 Task: Find connections with filter location Abou el Hassan with filter topic #recruitmentwith filter profile language English with filter current company Looking For Job with filter school KJ Somaiya College of Engineering, Vidyavihar with filter industry Claims Adjusting, Actuarial Services with filter service category UX Research with filter keywords title Spa Manager
Action: Mouse moved to (475, 64)
Screenshot: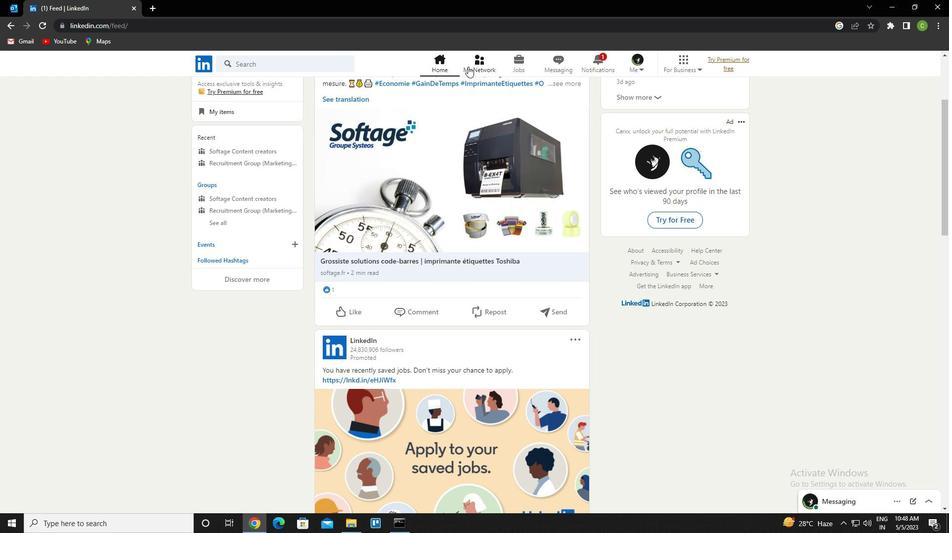 
Action: Mouse pressed left at (475, 64)
Screenshot: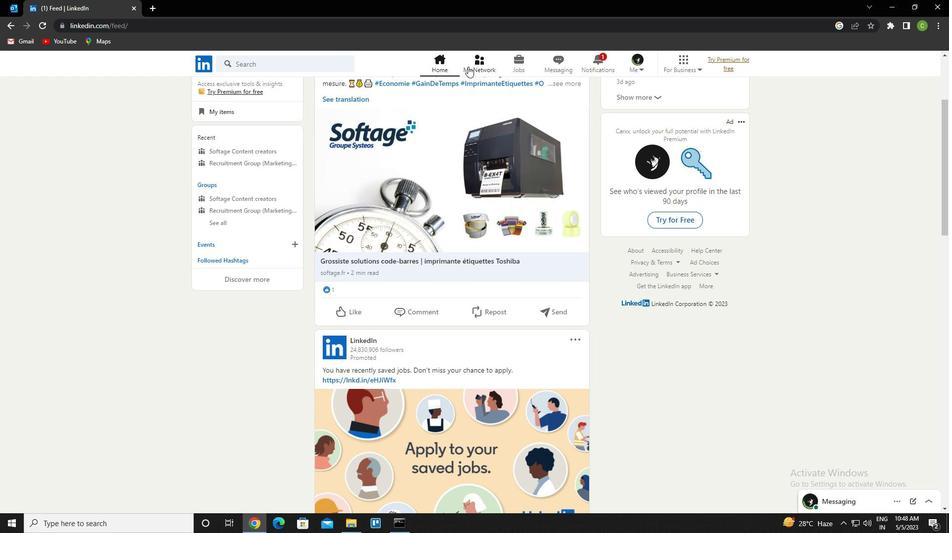 
Action: Mouse moved to (288, 124)
Screenshot: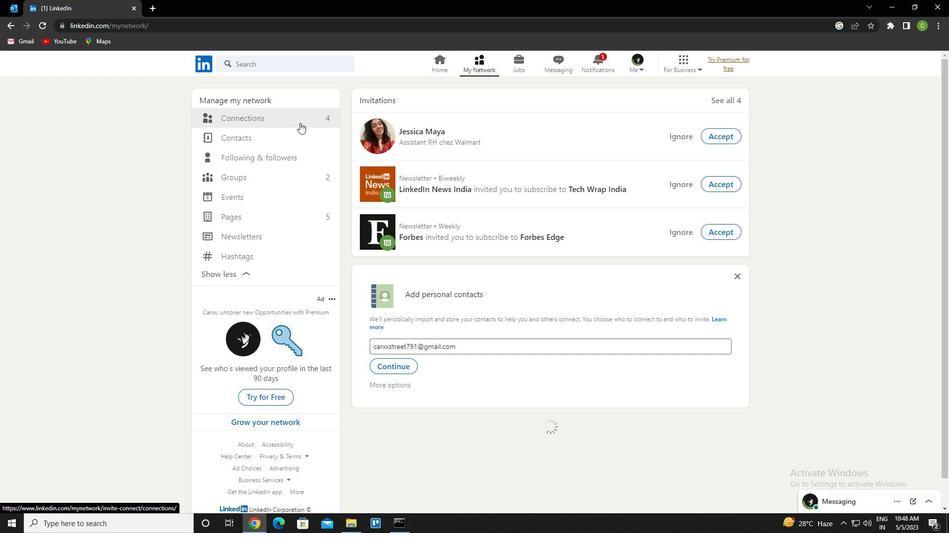 
Action: Mouse pressed left at (288, 124)
Screenshot: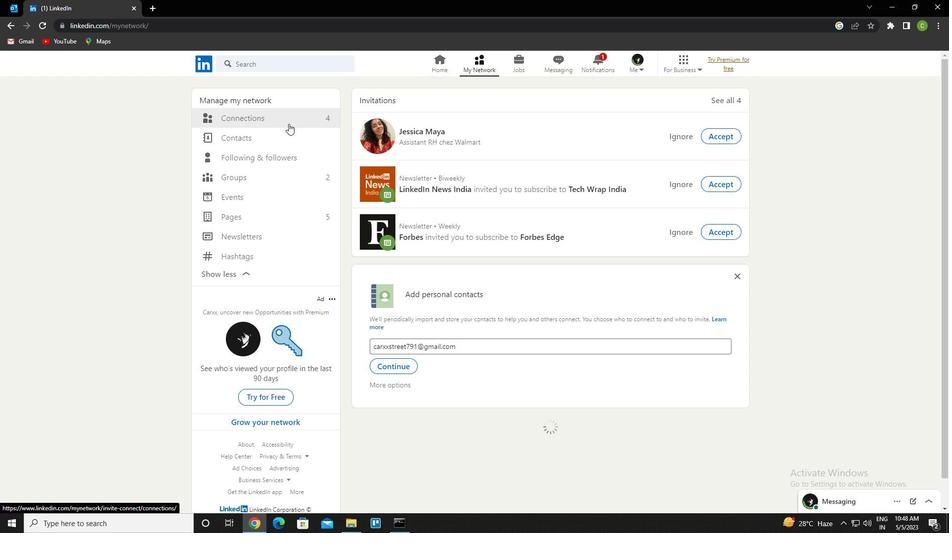 
Action: Mouse moved to (295, 121)
Screenshot: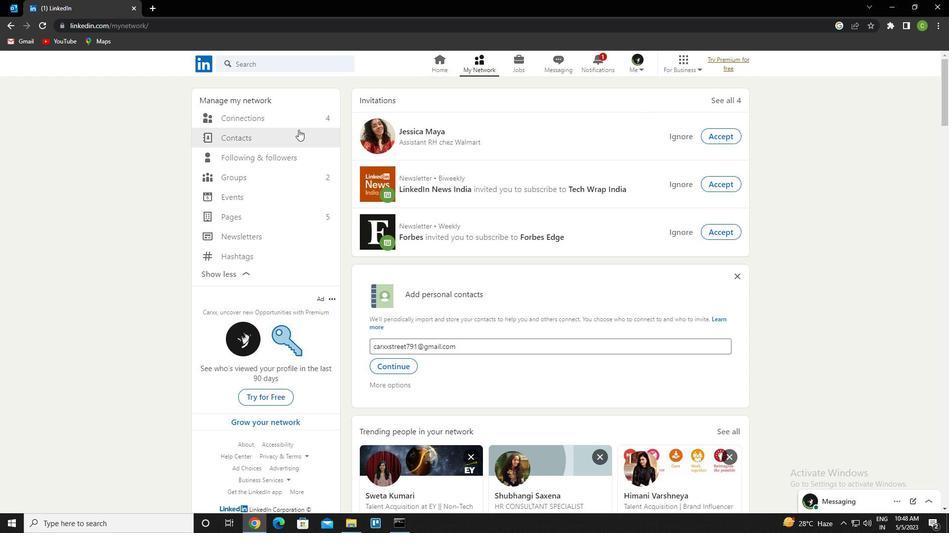 
Action: Mouse pressed left at (295, 121)
Screenshot: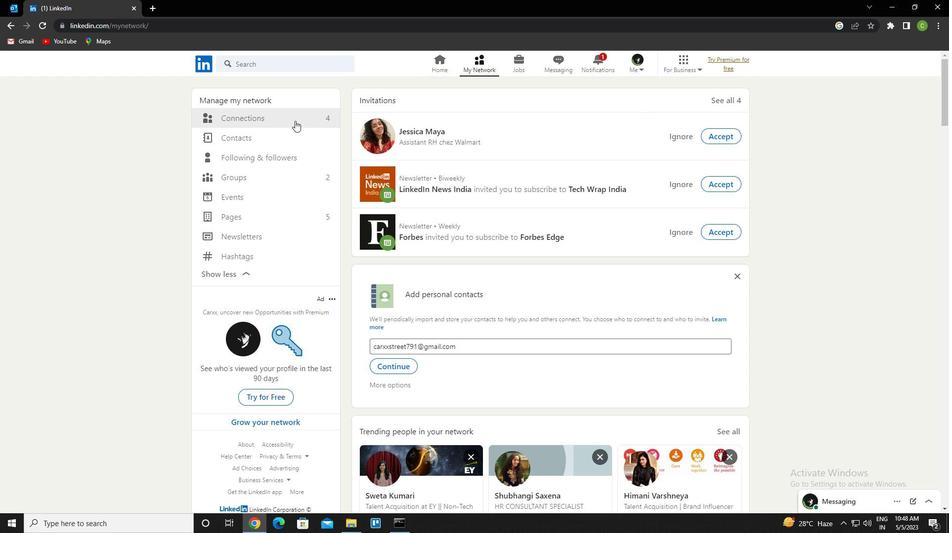 
Action: Mouse moved to (566, 121)
Screenshot: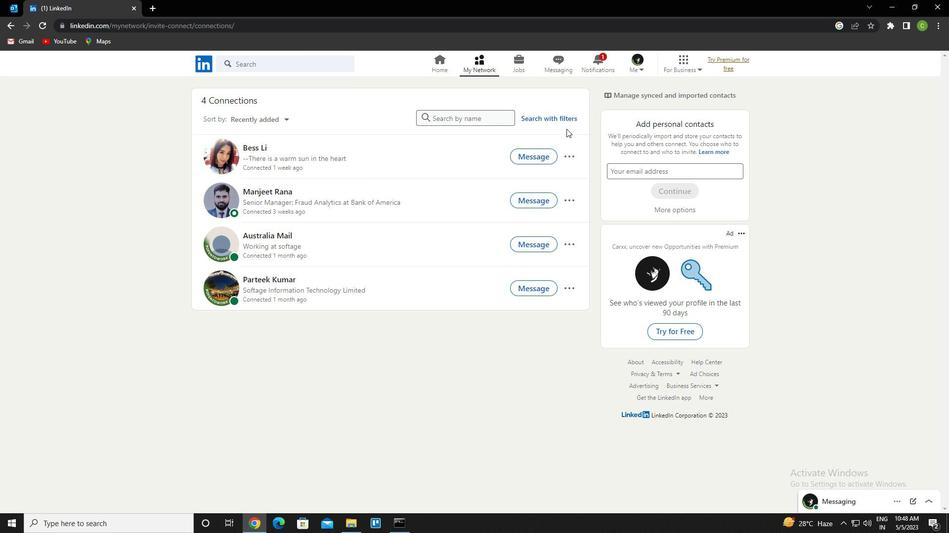 
Action: Mouse pressed left at (566, 121)
Screenshot: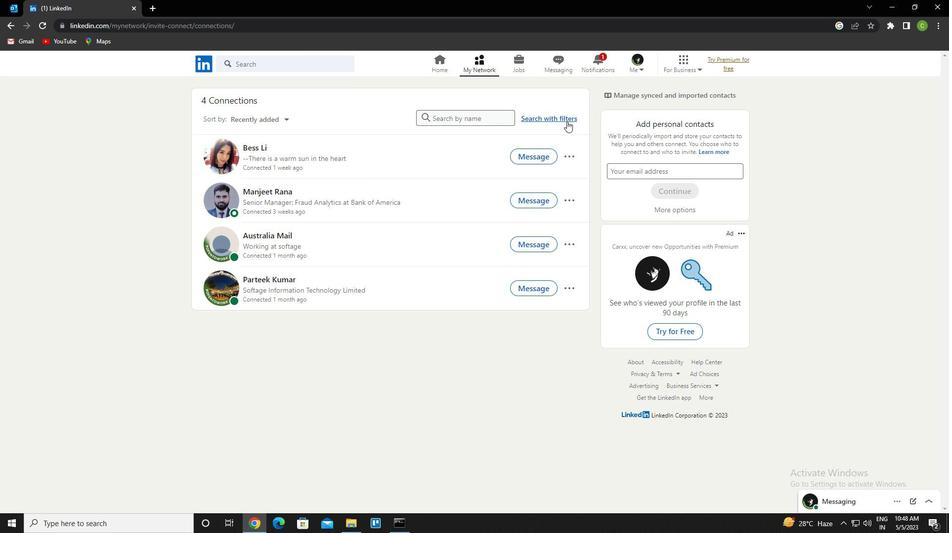 
Action: Mouse moved to (512, 95)
Screenshot: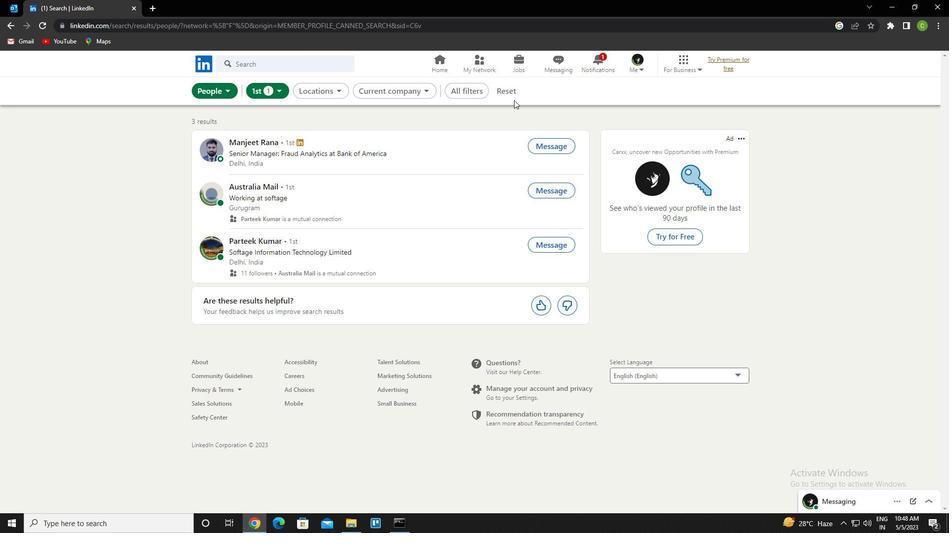 
Action: Mouse pressed left at (512, 95)
Screenshot: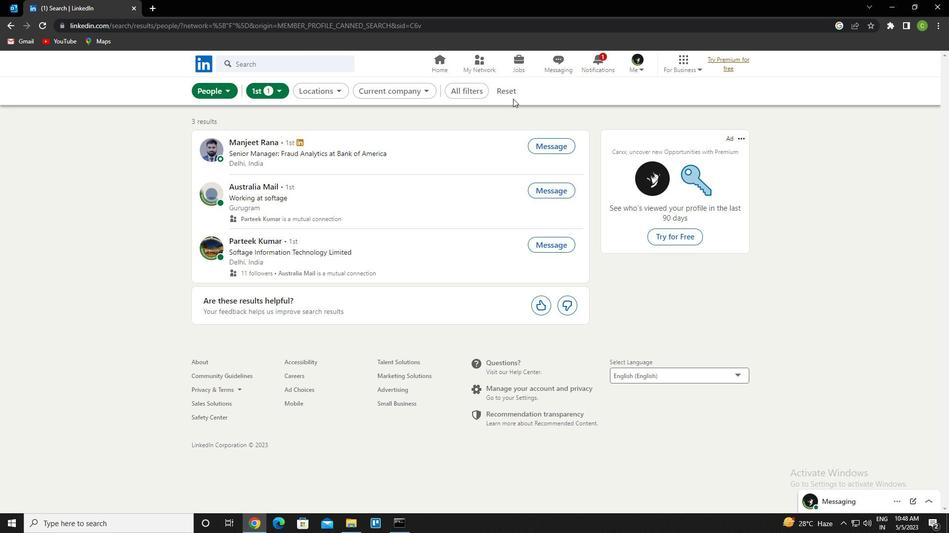 
Action: Mouse moved to (494, 90)
Screenshot: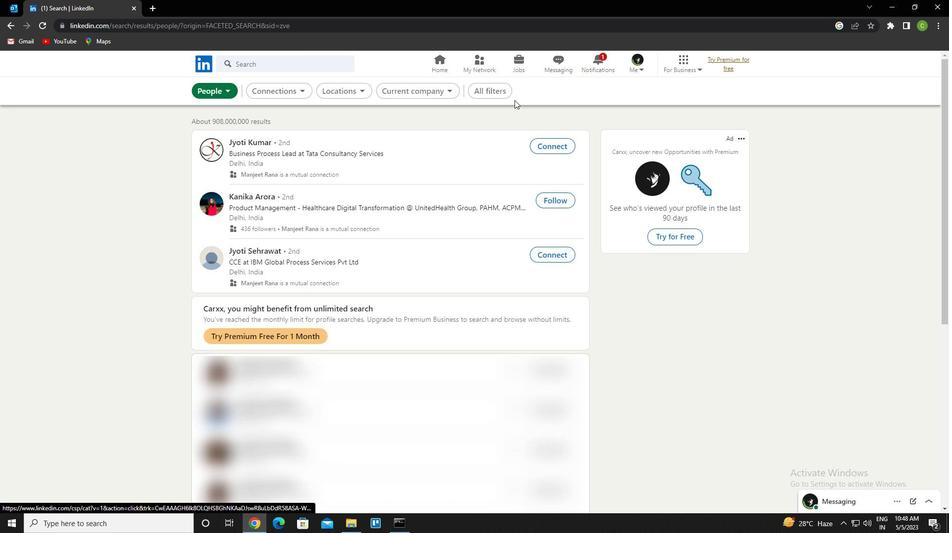 
Action: Mouse pressed left at (494, 90)
Screenshot: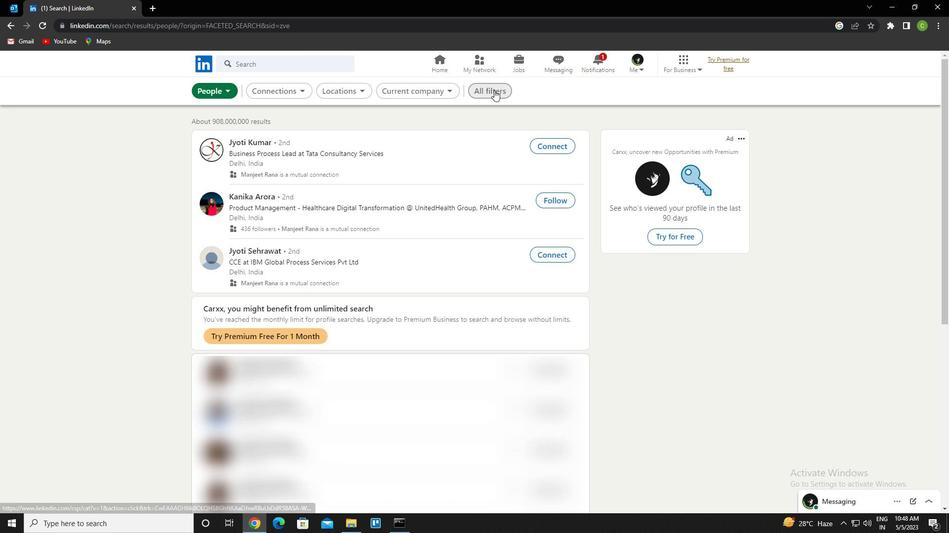 
Action: Mouse moved to (771, 279)
Screenshot: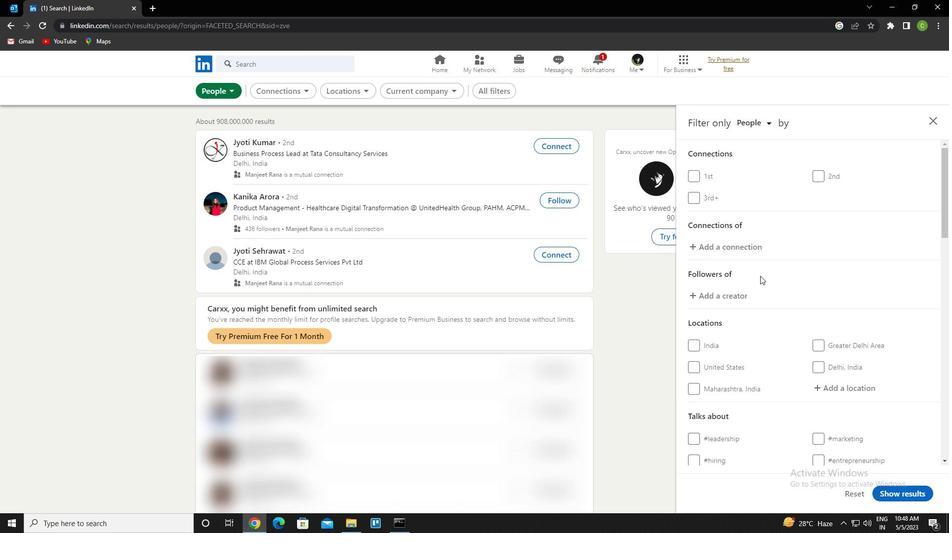 
Action: Mouse scrolled (771, 278) with delta (0, 0)
Screenshot: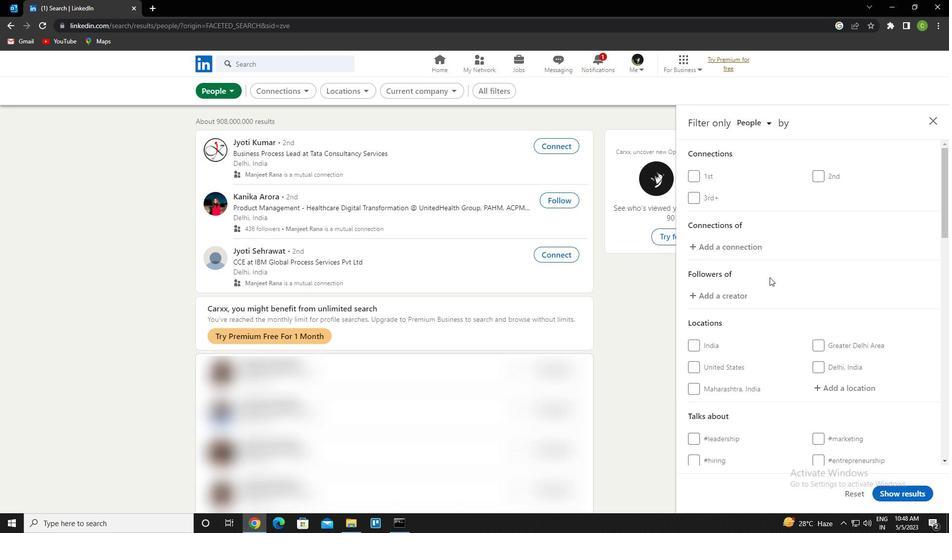 
Action: Mouse moved to (772, 279)
Screenshot: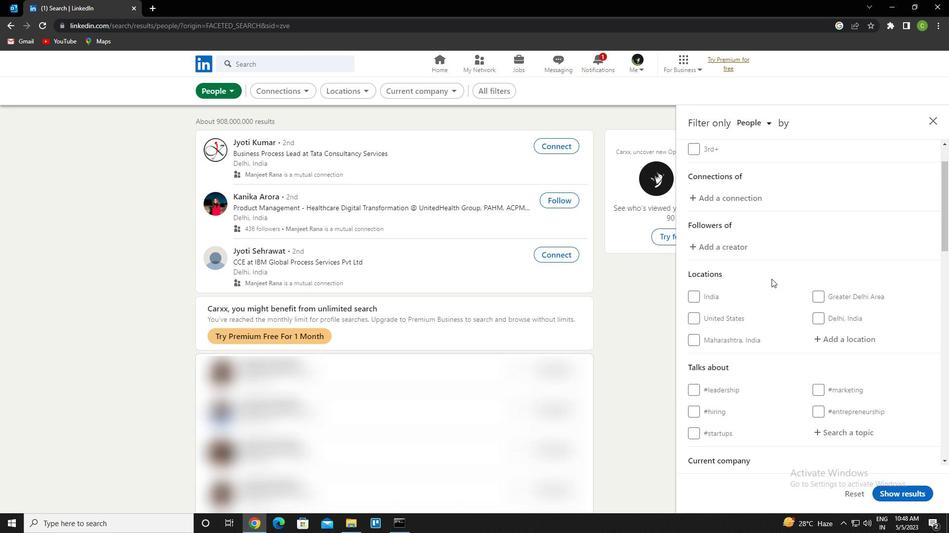 
Action: Mouse scrolled (772, 278) with delta (0, 0)
Screenshot: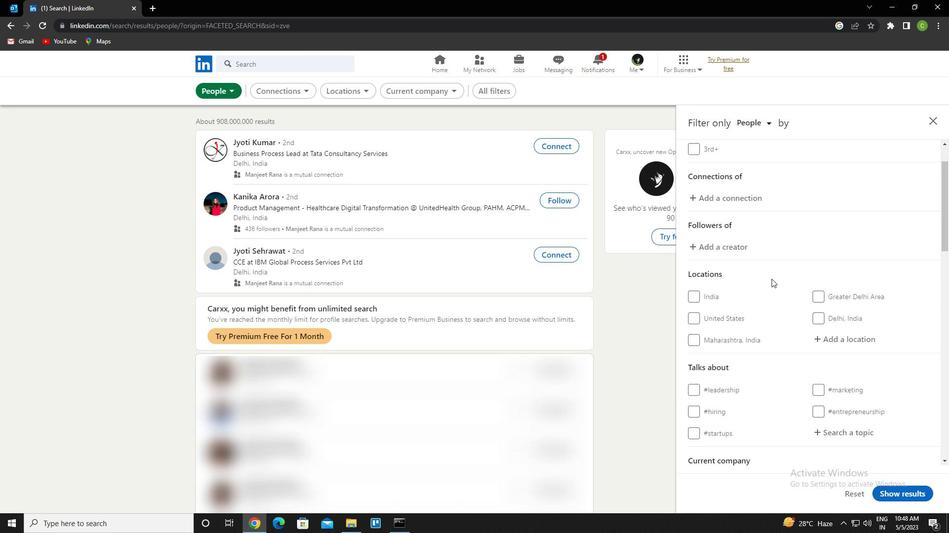 
Action: Mouse moved to (819, 285)
Screenshot: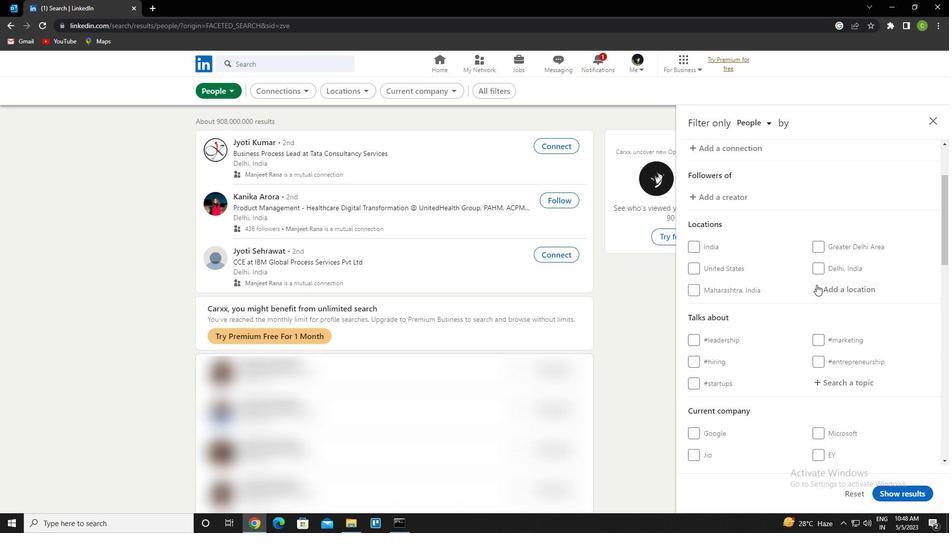 
Action: Mouse pressed left at (819, 285)
Screenshot: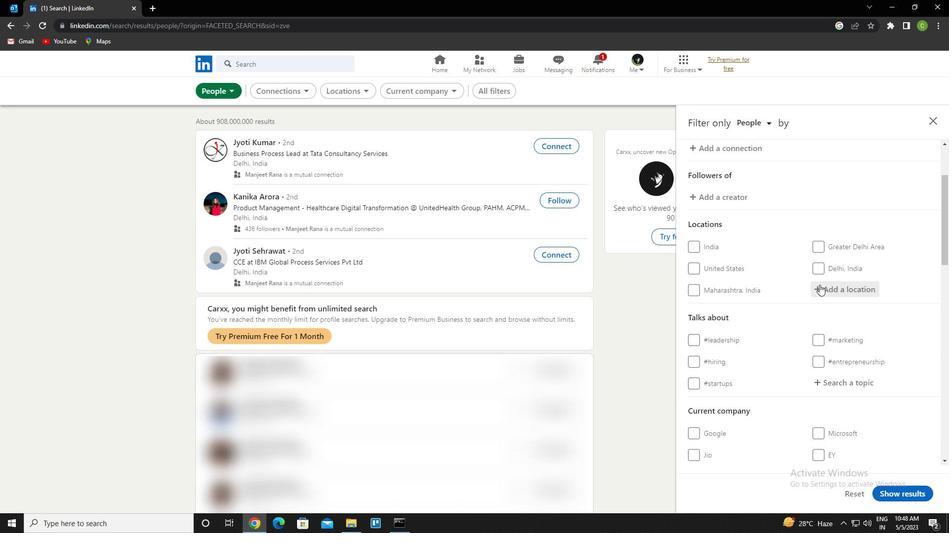 
Action: Key pressed <Key.caps_lock>a<Key.caps_lock>bou<Key.space>el<Key.down><Key.enter>
Screenshot: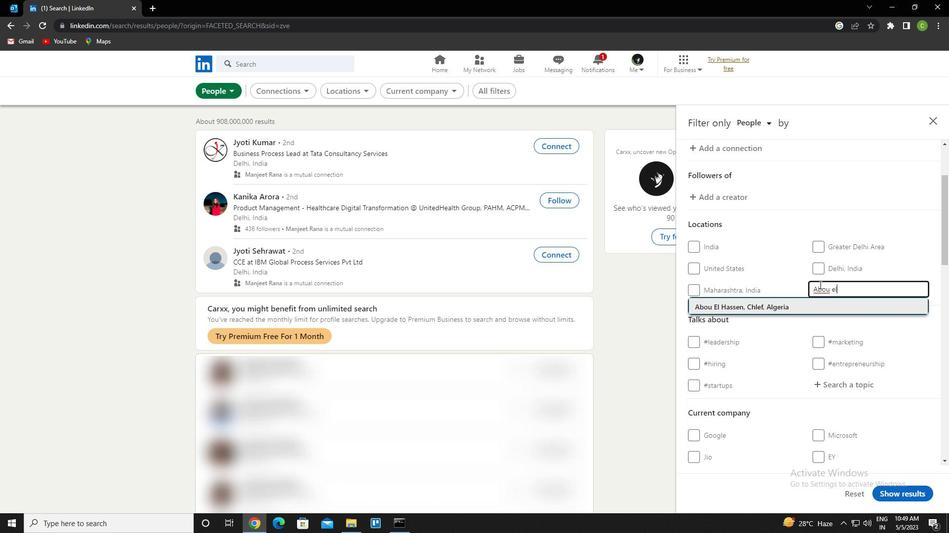 
Action: Mouse scrolled (819, 284) with delta (0, 0)
Screenshot: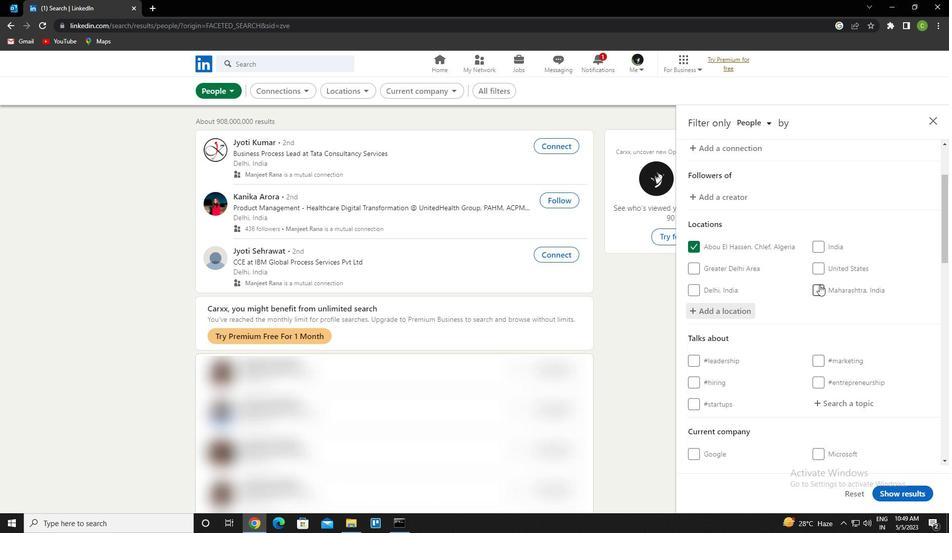 
Action: Mouse scrolled (819, 284) with delta (0, 0)
Screenshot: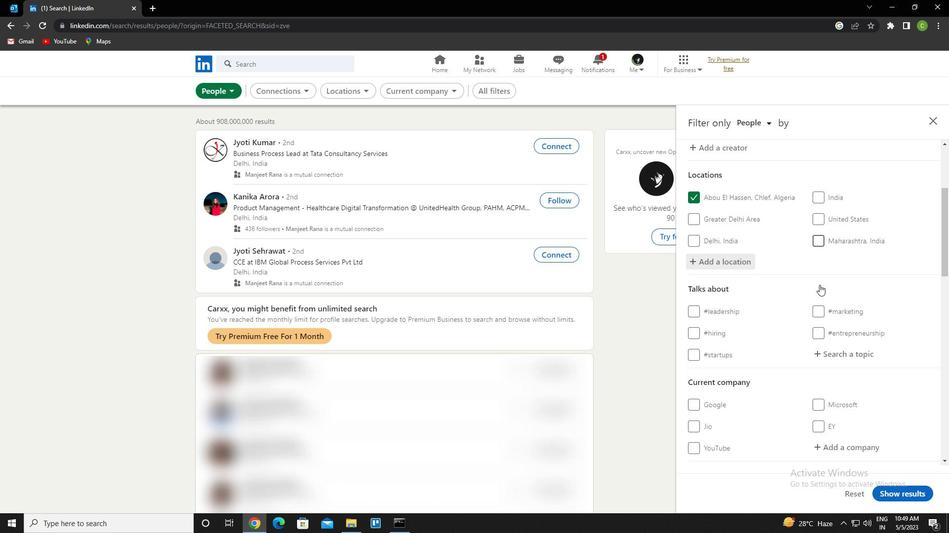 
Action: Mouse moved to (823, 303)
Screenshot: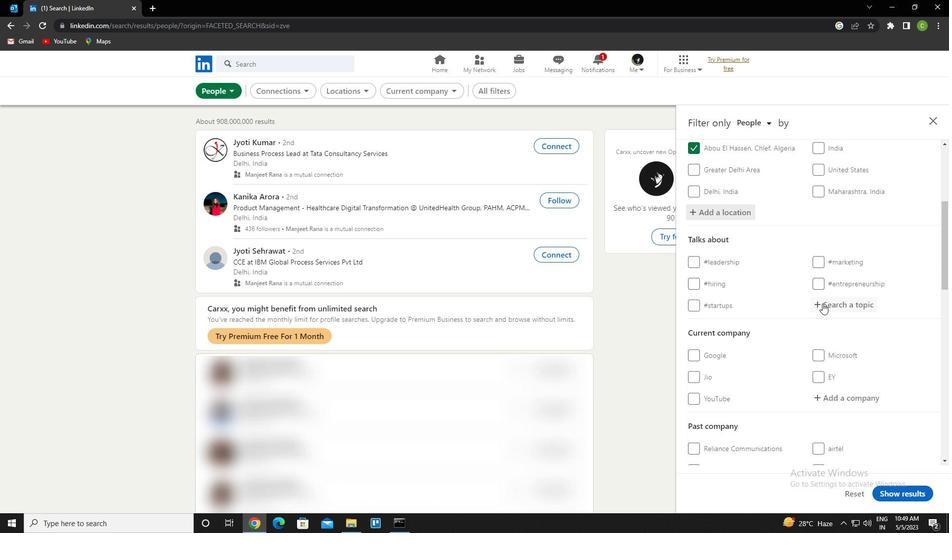 
Action: Mouse pressed left at (823, 303)
Screenshot: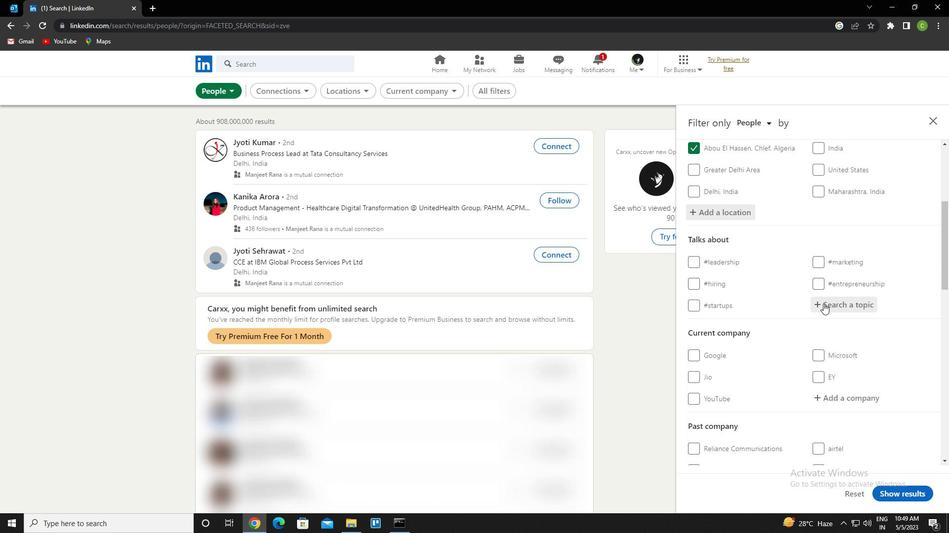 
Action: Mouse moved to (823, 303)
Screenshot: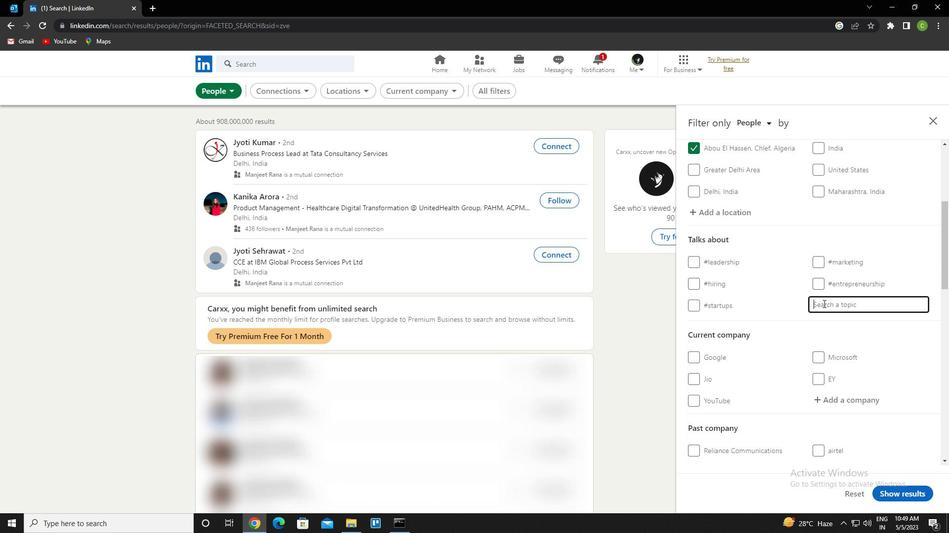
Action: Key pressed recuitment<Key.down><Key.enter>
Screenshot: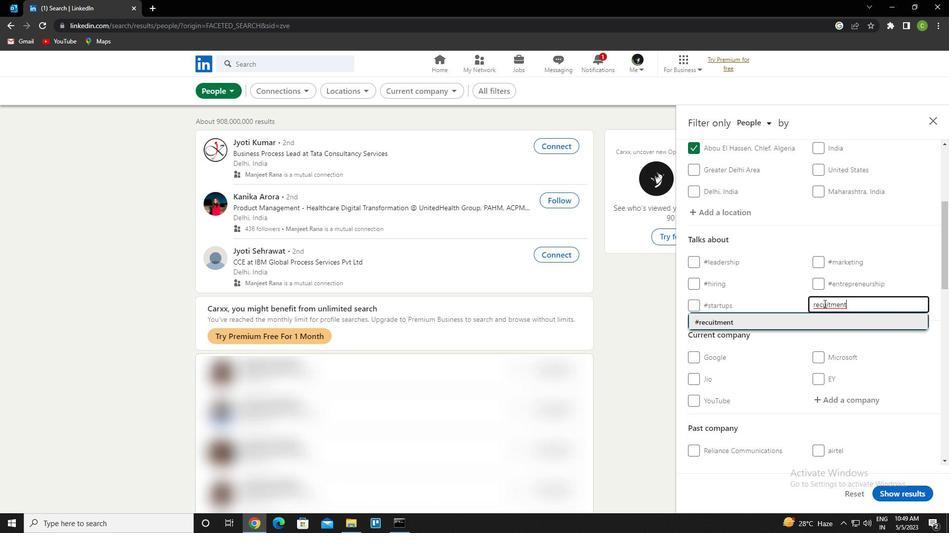 
Action: Mouse moved to (825, 302)
Screenshot: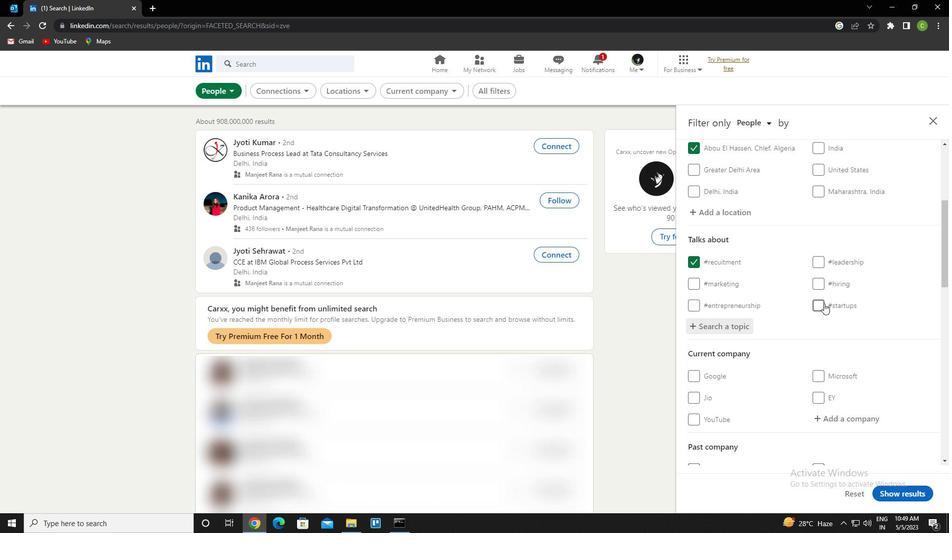 
Action: Mouse scrolled (825, 302) with delta (0, 0)
Screenshot: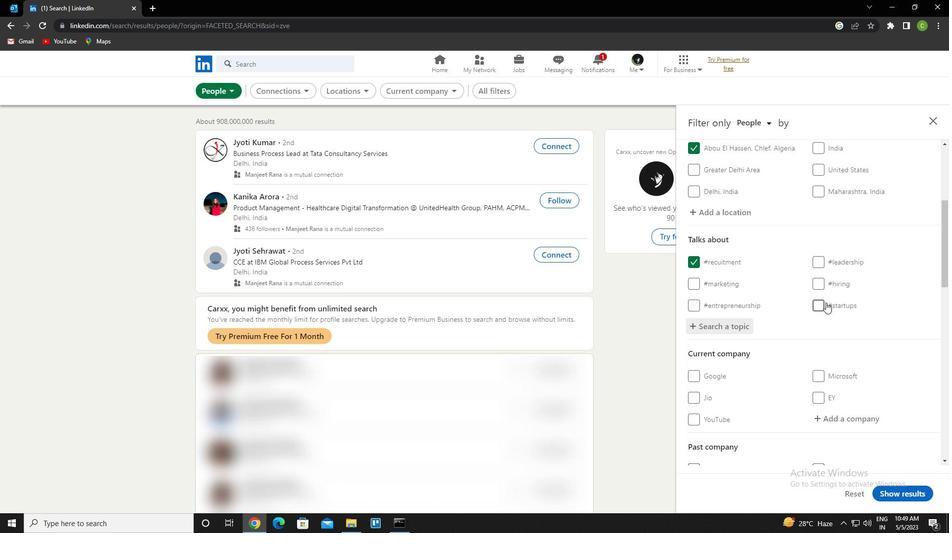 
Action: Mouse scrolled (825, 302) with delta (0, 0)
Screenshot: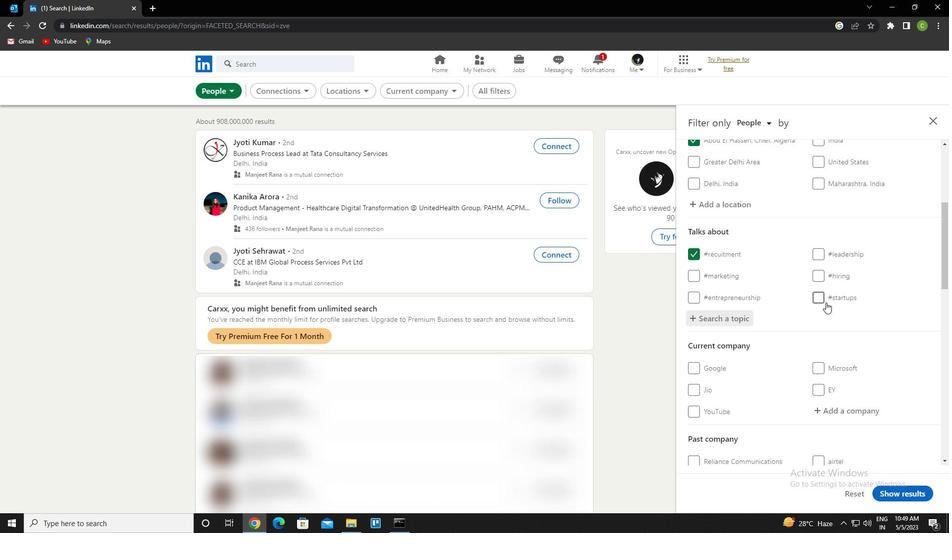 
Action: Mouse moved to (744, 300)
Screenshot: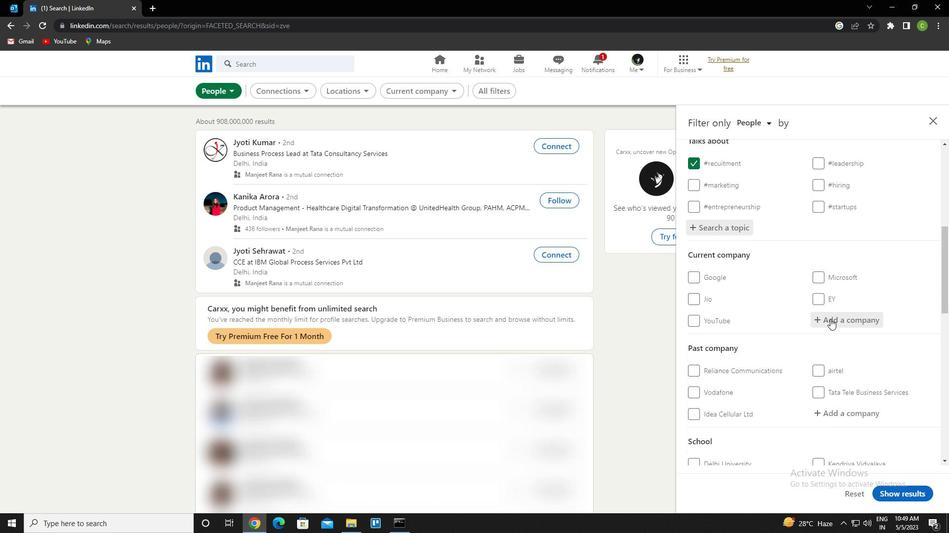 
Action: Mouse scrolled (744, 299) with delta (0, 0)
Screenshot: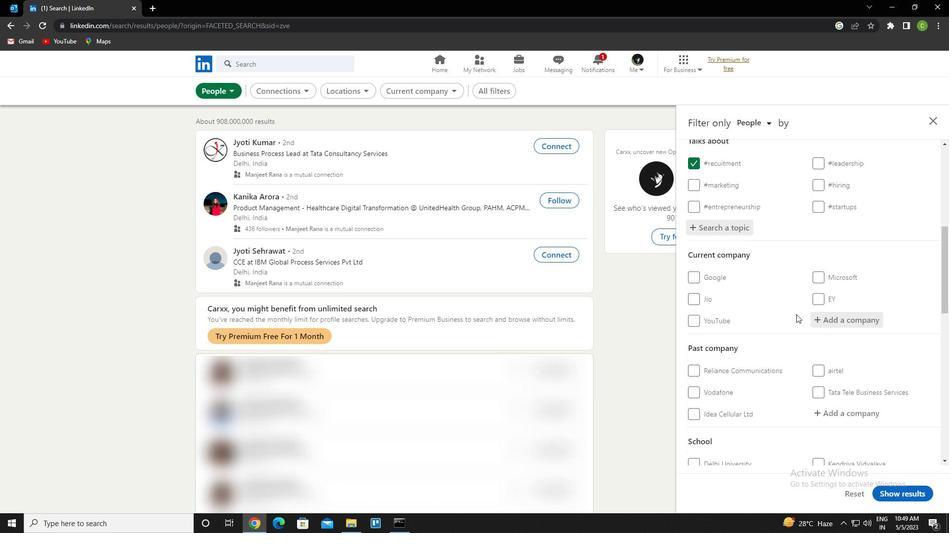 
Action: Mouse moved to (741, 300)
Screenshot: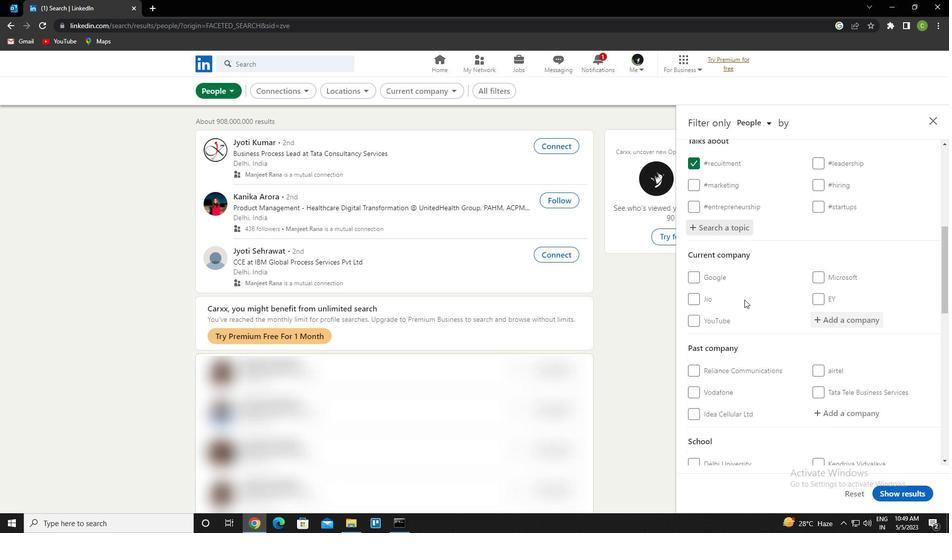 
Action: Mouse scrolled (741, 299) with delta (0, 0)
Screenshot: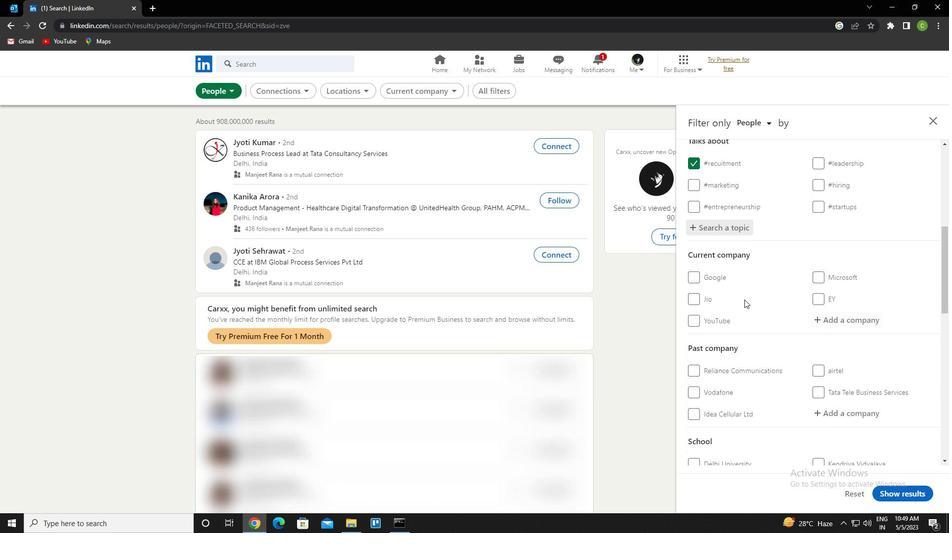 
Action: Mouse moved to (741, 301)
Screenshot: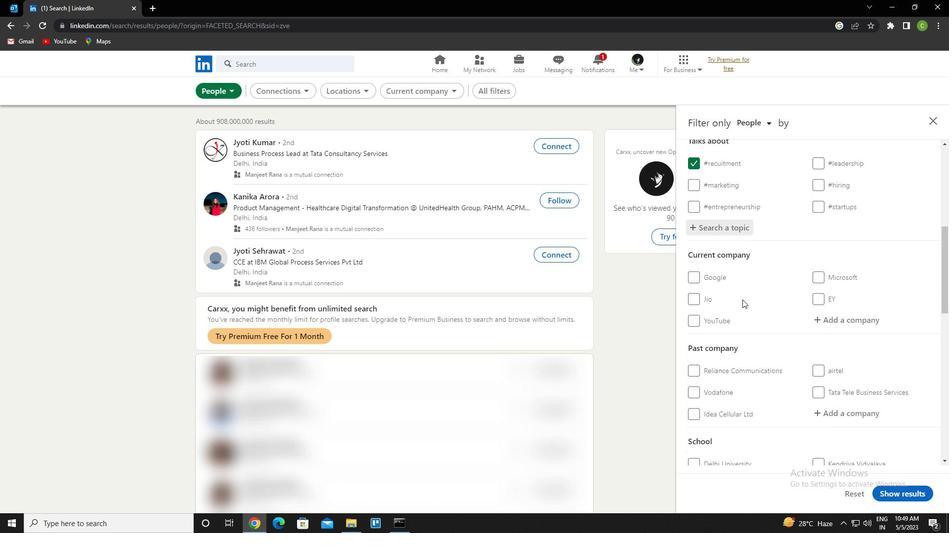 
Action: Mouse scrolled (741, 301) with delta (0, 0)
Screenshot: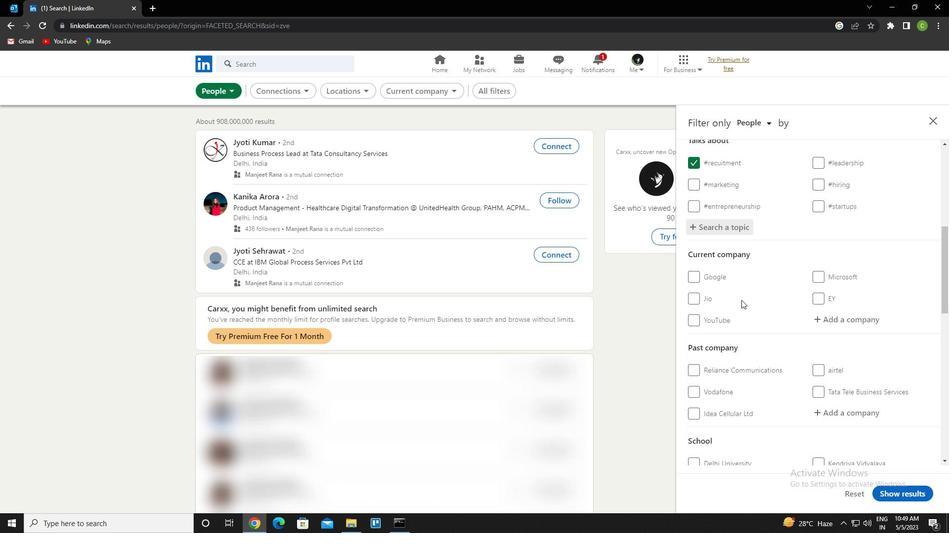 
Action: Mouse moved to (741, 301)
Screenshot: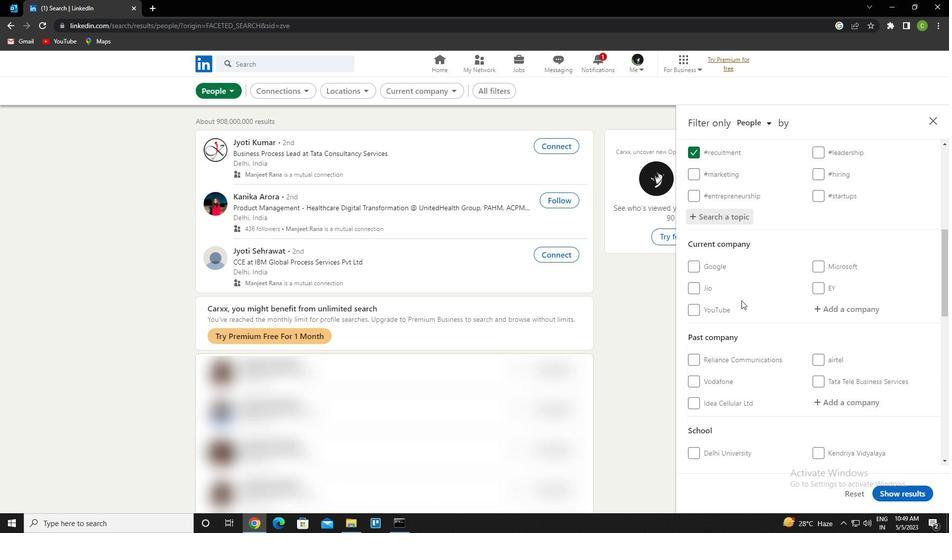
Action: Mouse scrolled (741, 301) with delta (0, 0)
Screenshot: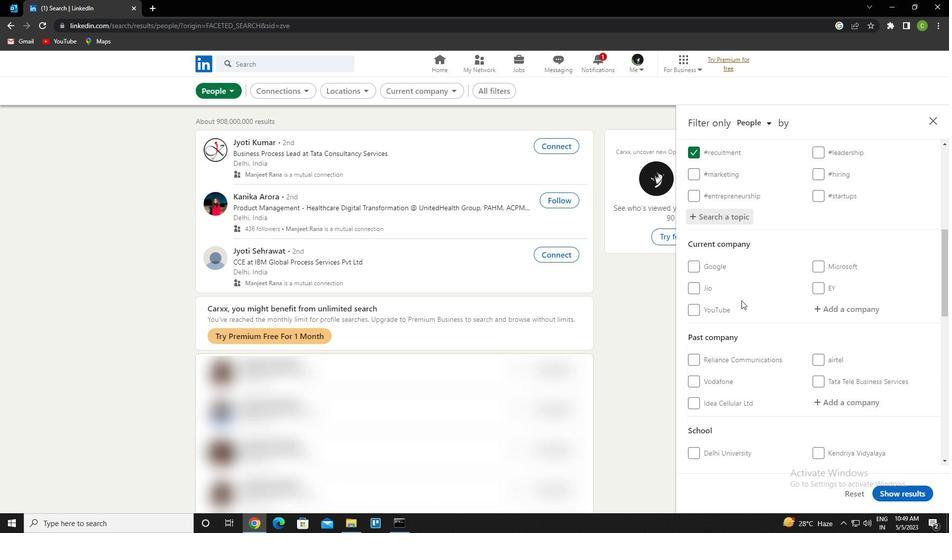 
Action: Mouse moved to (749, 301)
Screenshot: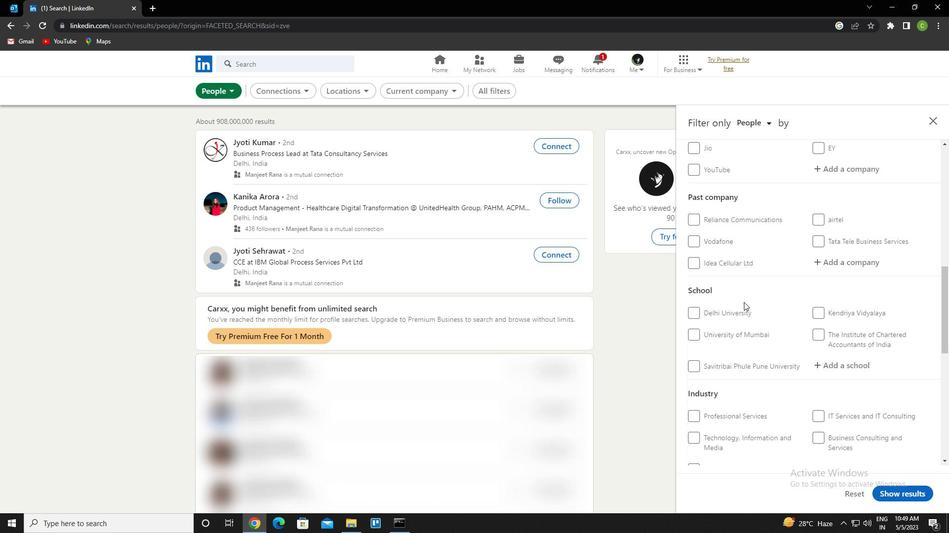 
Action: Mouse scrolled (749, 300) with delta (0, 0)
Screenshot: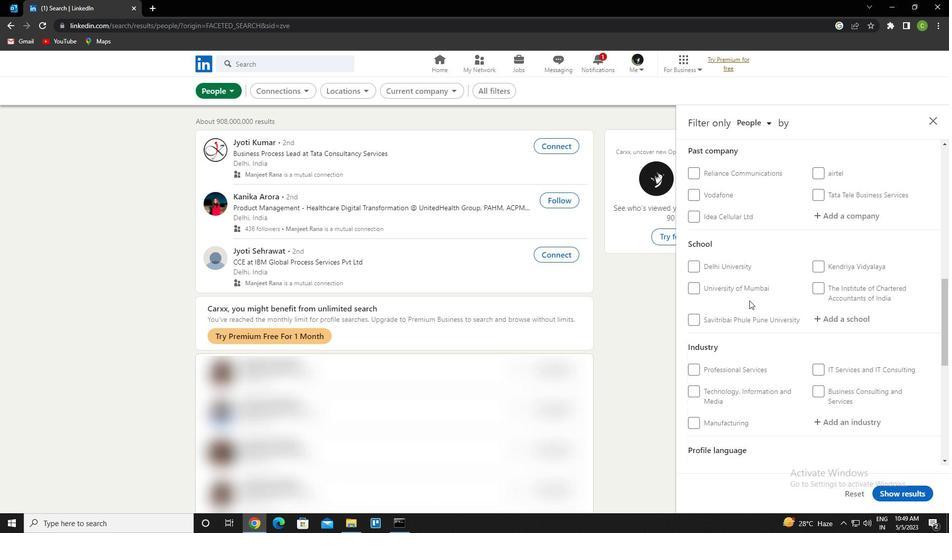 
Action: Mouse scrolled (749, 300) with delta (0, 0)
Screenshot: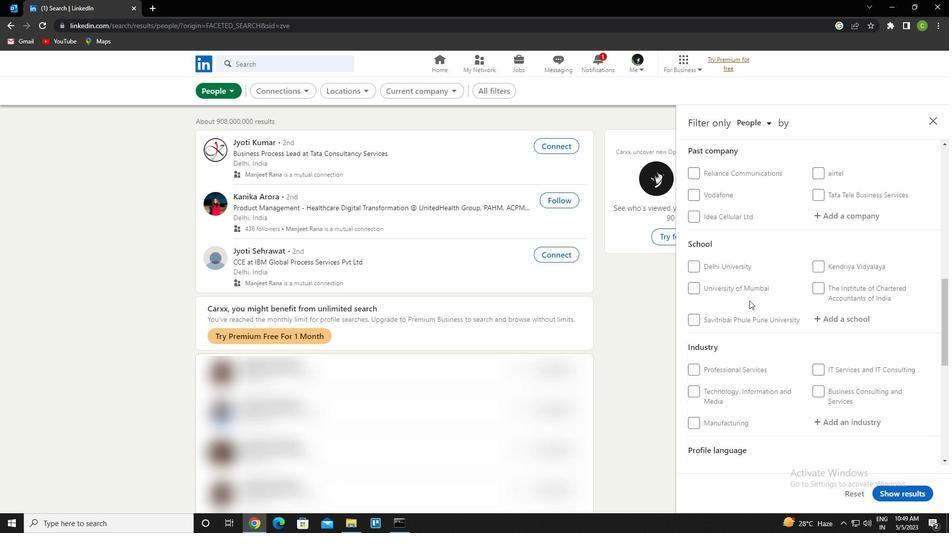 
Action: Mouse scrolled (749, 300) with delta (0, 0)
Screenshot: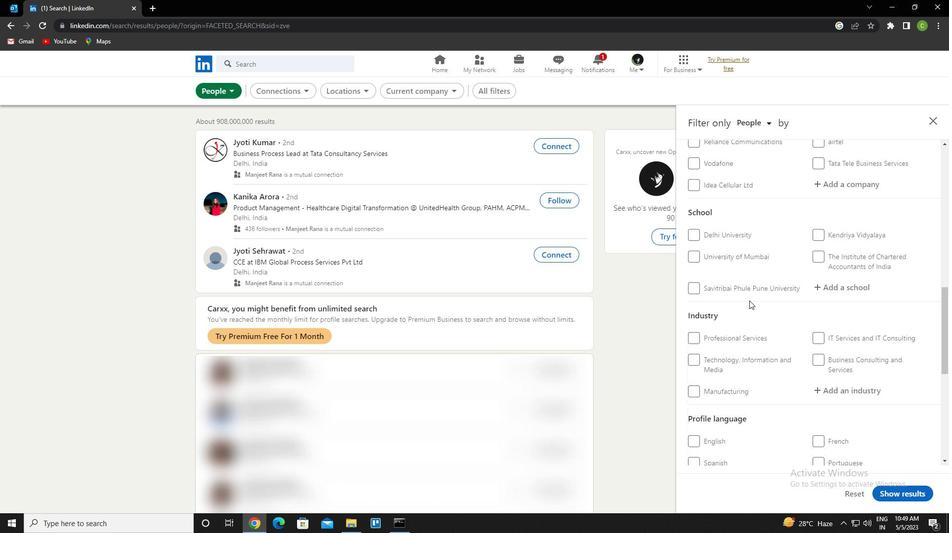 
Action: Mouse scrolled (749, 300) with delta (0, 0)
Screenshot: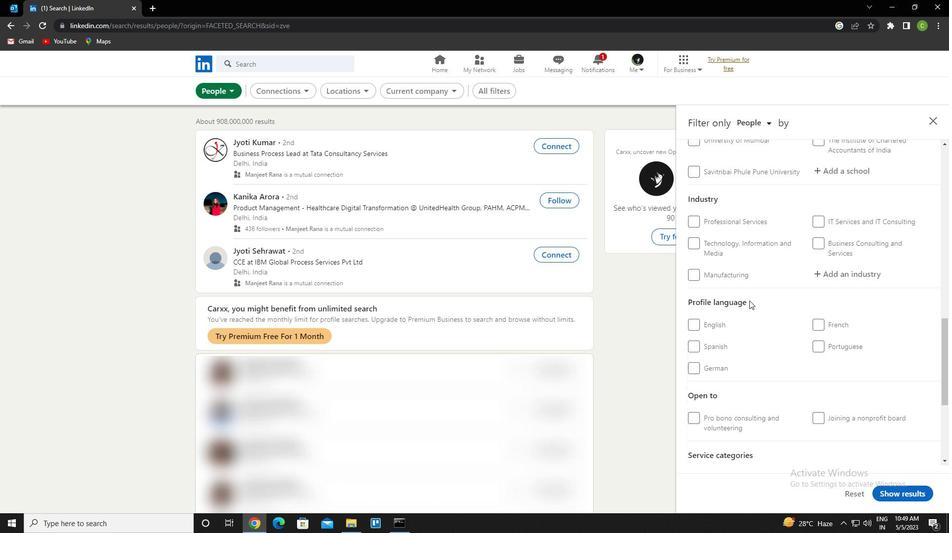 
Action: Mouse moved to (696, 276)
Screenshot: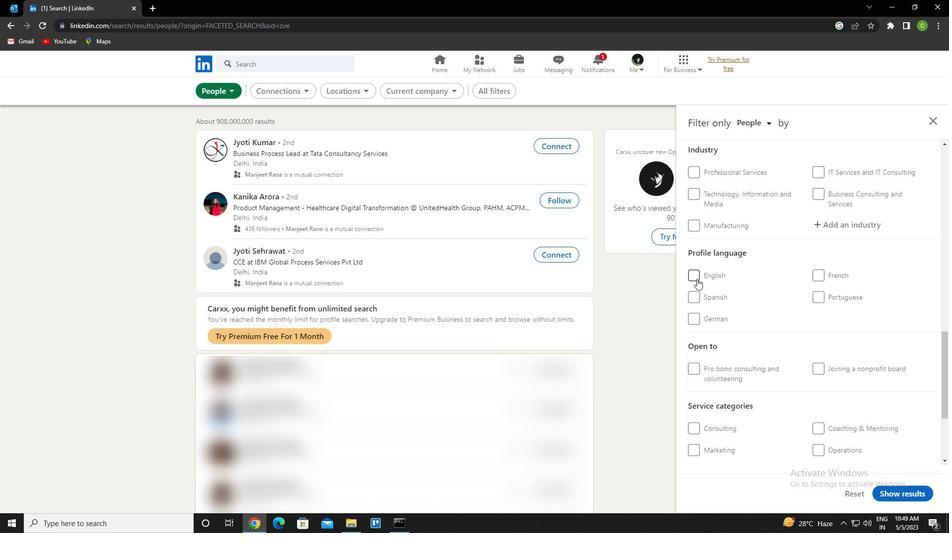 
Action: Mouse pressed left at (696, 276)
Screenshot: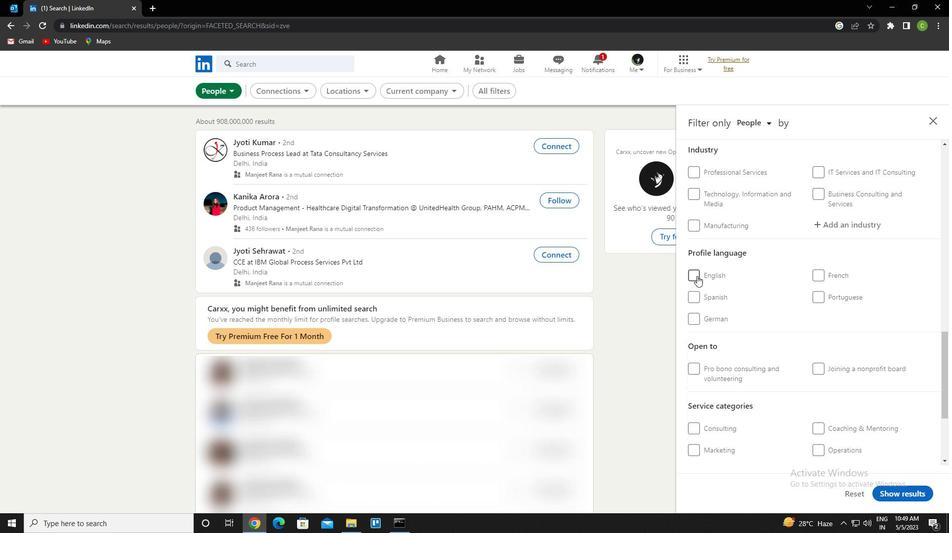 
Action: Mouse moved to (807, 309)
Screenshot: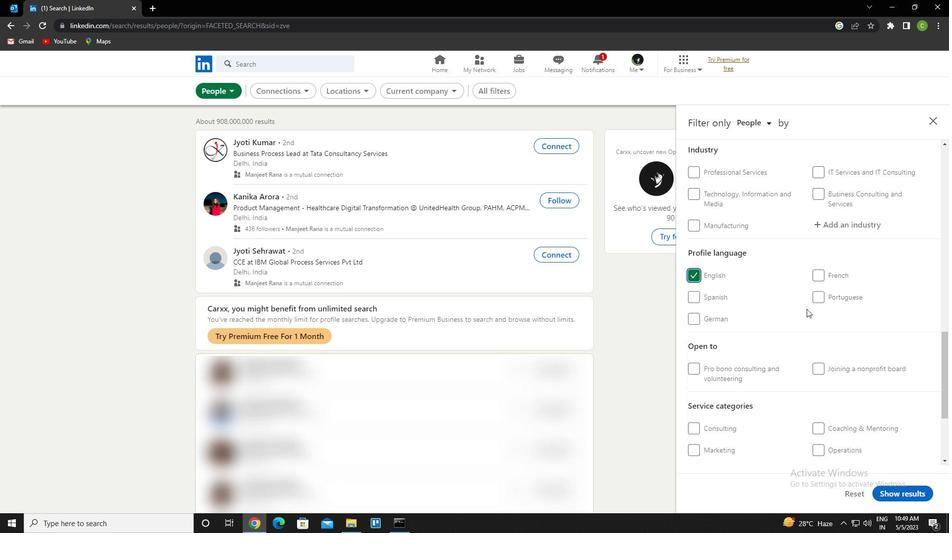 
Action: Mouse scrolled (807, 310) with delta (0, 0)
Screenshot: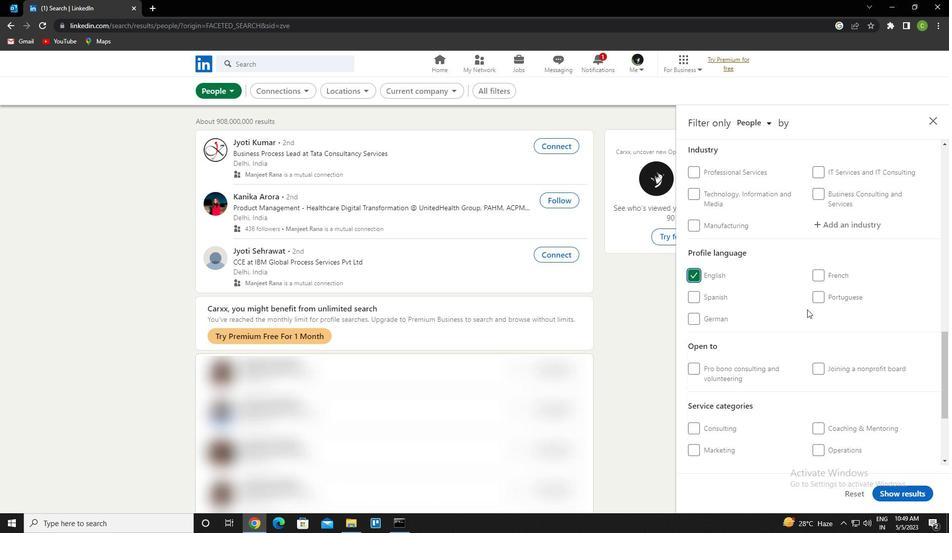 
Action: Mouse scrolled (807, 310) with delta (0, 0)
Screenshot: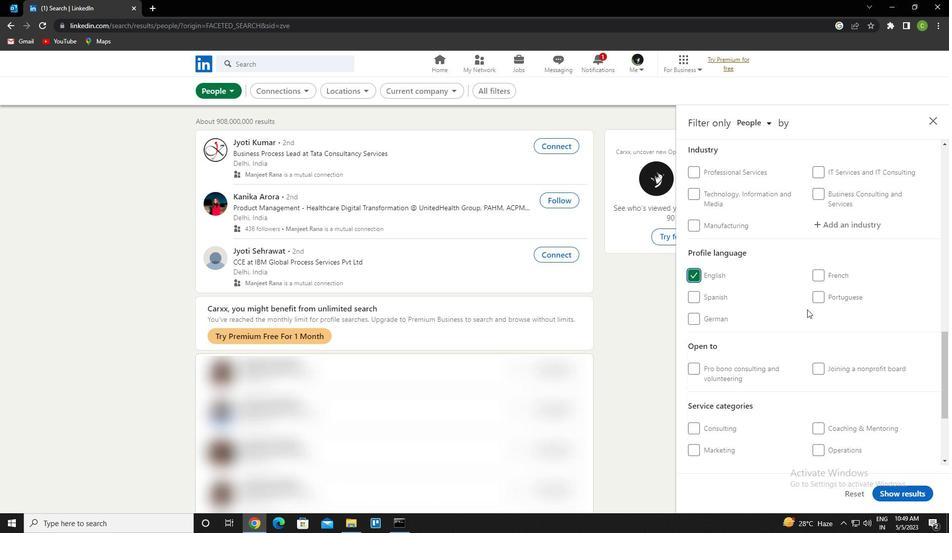 
Action: Mouse scrolled (807, 310) with delta (0, 0)
Screenshot: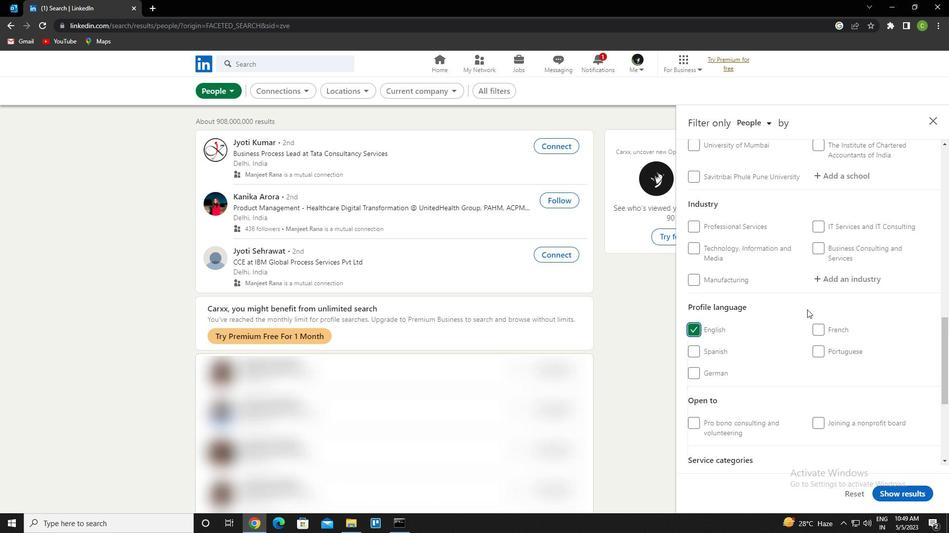 
Action: Mouse moved to (807, 309)
Screenshot: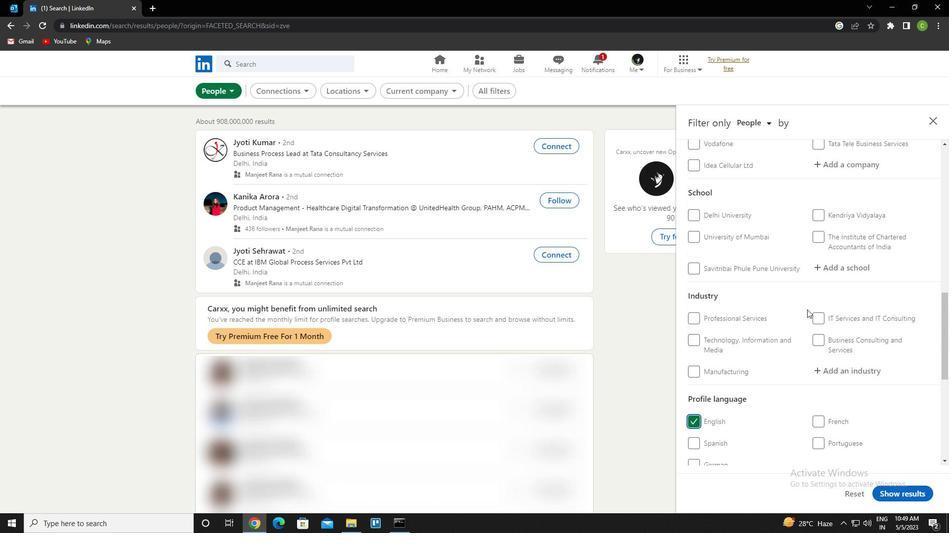
Action: Mouse scrolled (807, 310) with delta (0, 0)
Screenshot: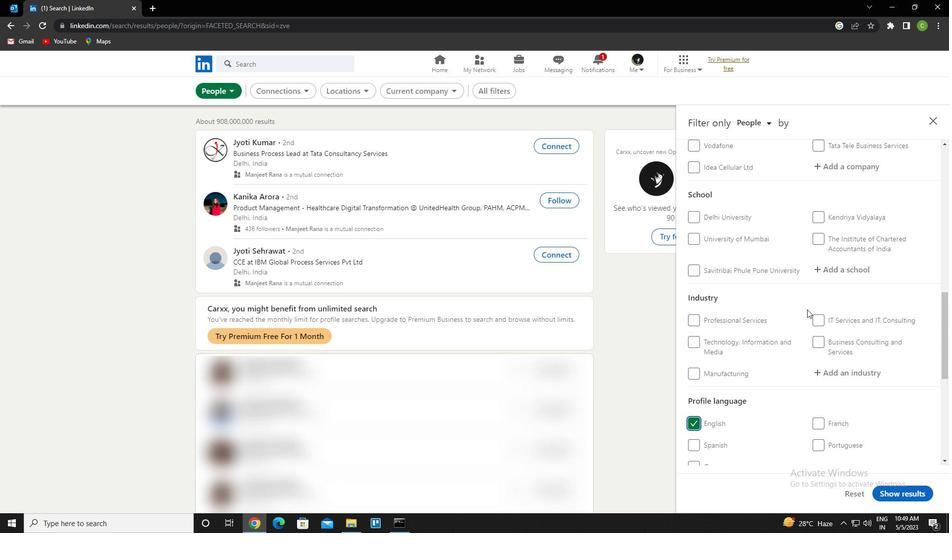 
Action: Mouse moved to (804, 309)
Screenshot: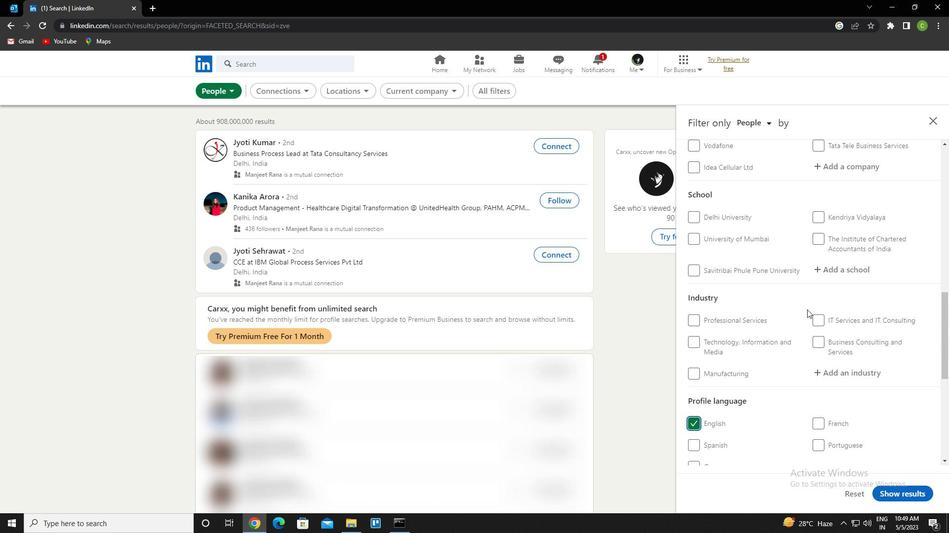 
Action: Mouse scrolled (804, 310) with delta (0, 0)
Screenshot: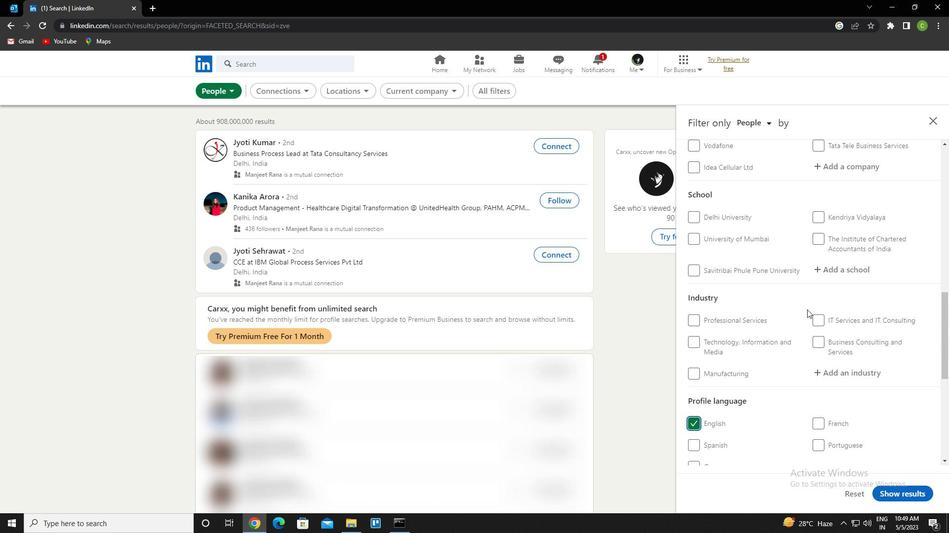 
Action: Mouse moved to (799, 306)
Screenshot: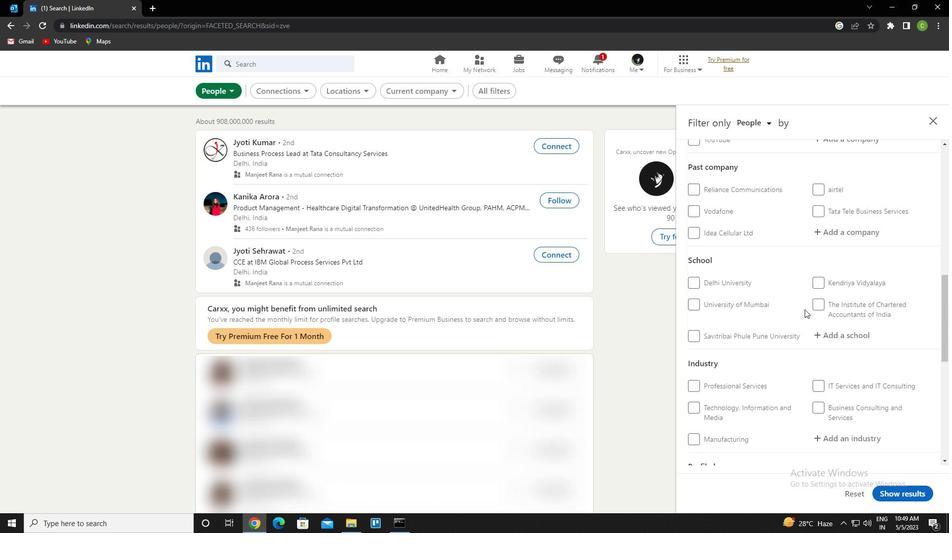 
Action: Mouse scrolled (799, 307) with delta (0, 0)
Screenshot: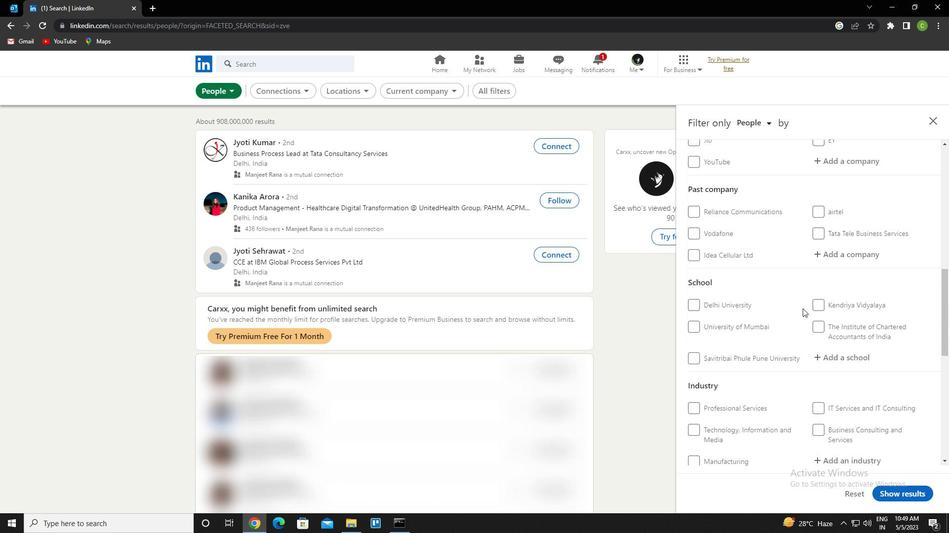
Action: Mouse moved to (842, 222)
Screenshot: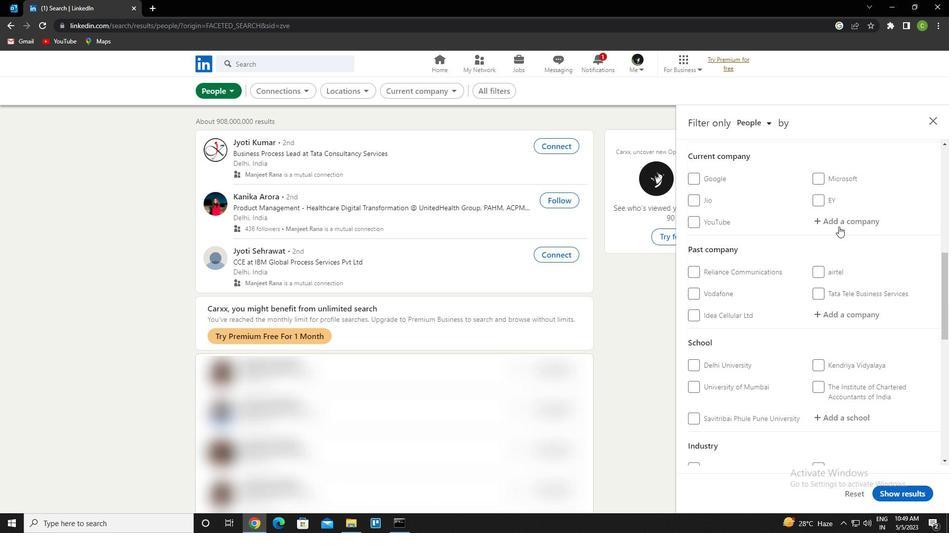 
Action: Mouse pressed left at (842, 222)
Screenshot: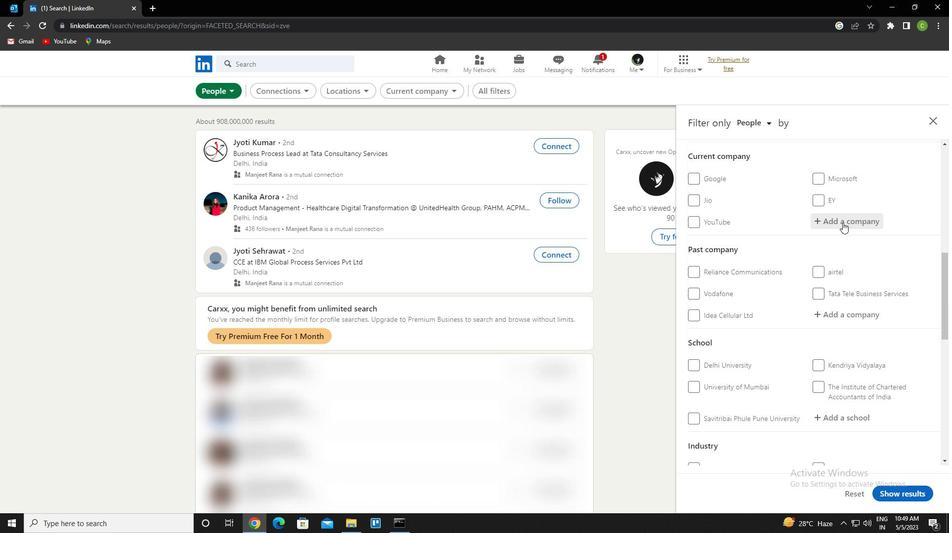 
Action: Key pressed <Key.caps_lock>l<Key.caps_lock>ooking<Key.space>for<Key.space>job<Key.down><Key.enter>
Screenshot: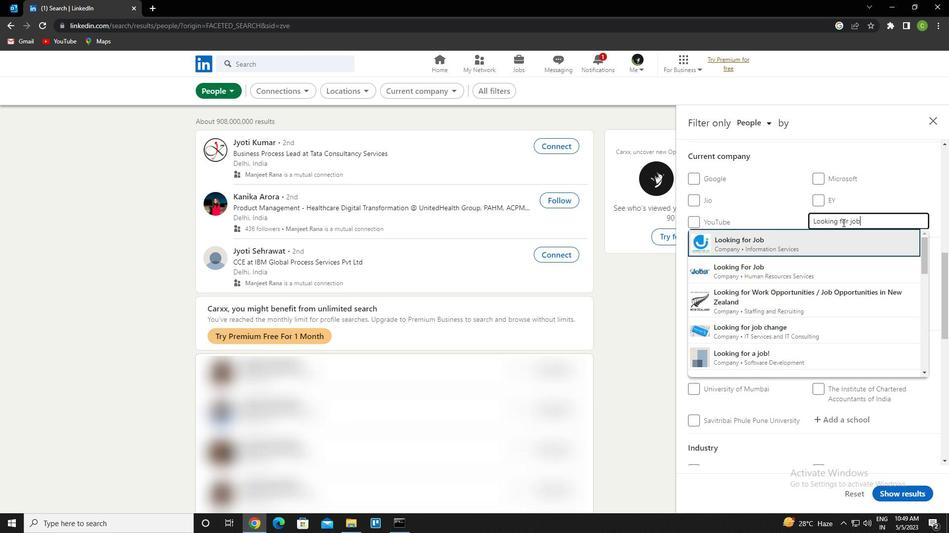 
Action: Mouse scrolled (842, 222) with delta (0, 0)
Screenshot: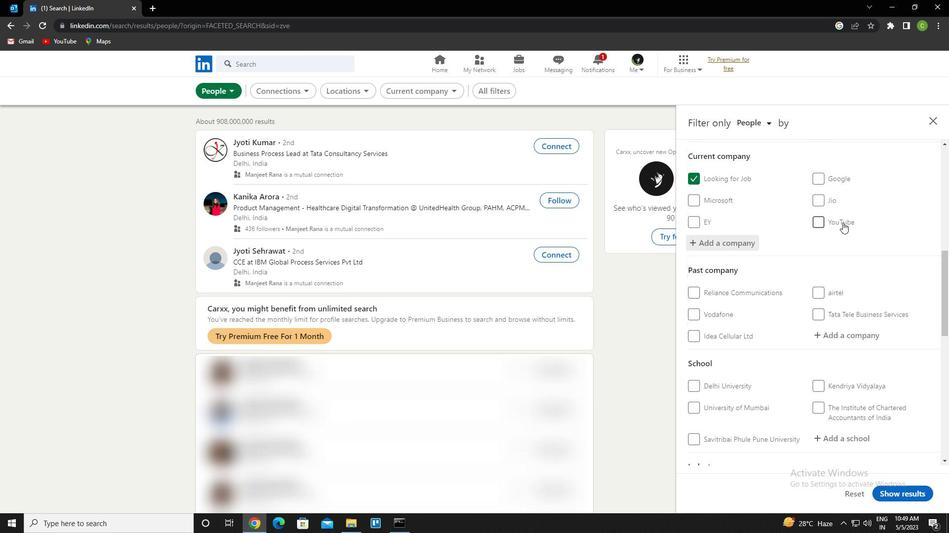 
Action: Mouse scrolled (842, 222) with delta (0, 0)
Screenshot: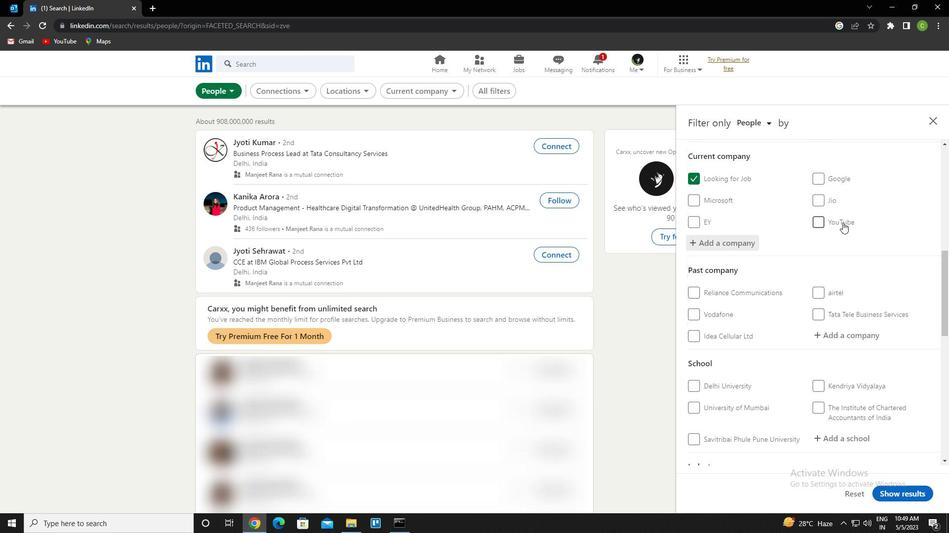 
Action: Mouse scrolled (842, 222) with delta (0, 0)
Screenshot: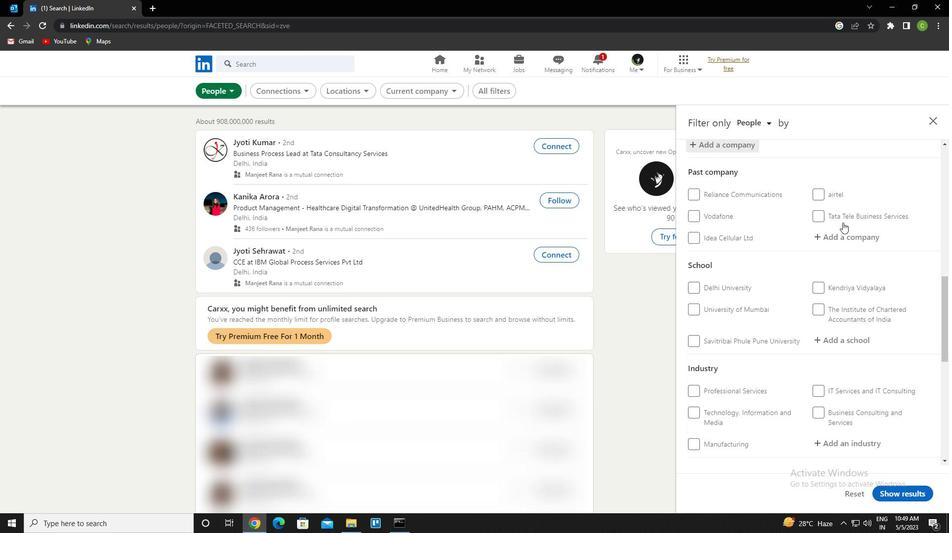 
Action: Mouse scrolled (842, 222) with delta (0, 0)
Screenshot: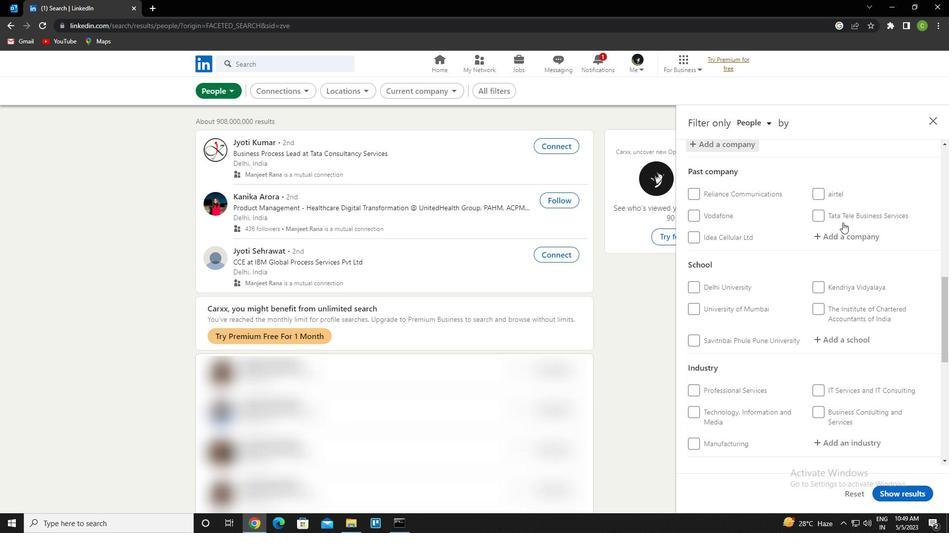 
Action: Mouse scrolled (842, 222) with delta (0, 0)
Screenshot: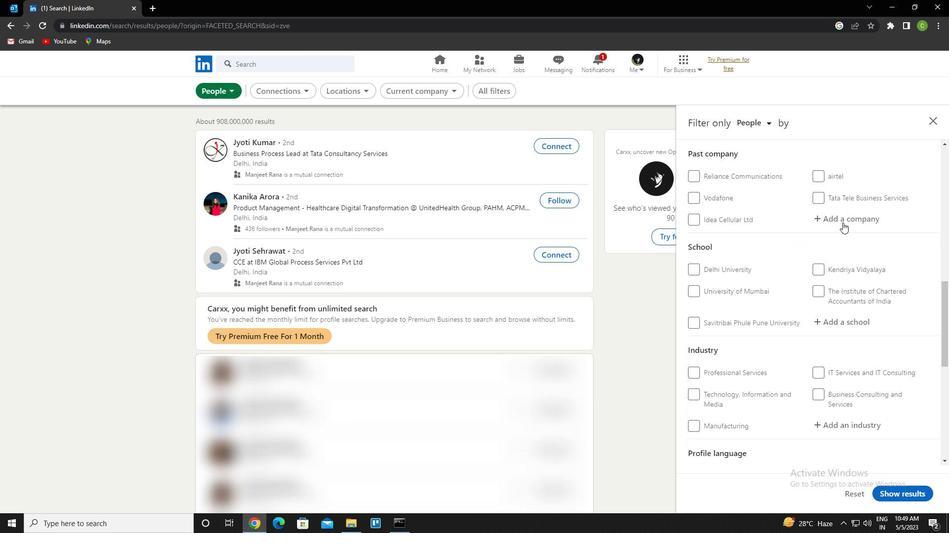 
Action: Mouse moved to (854, 193)
Screenshot: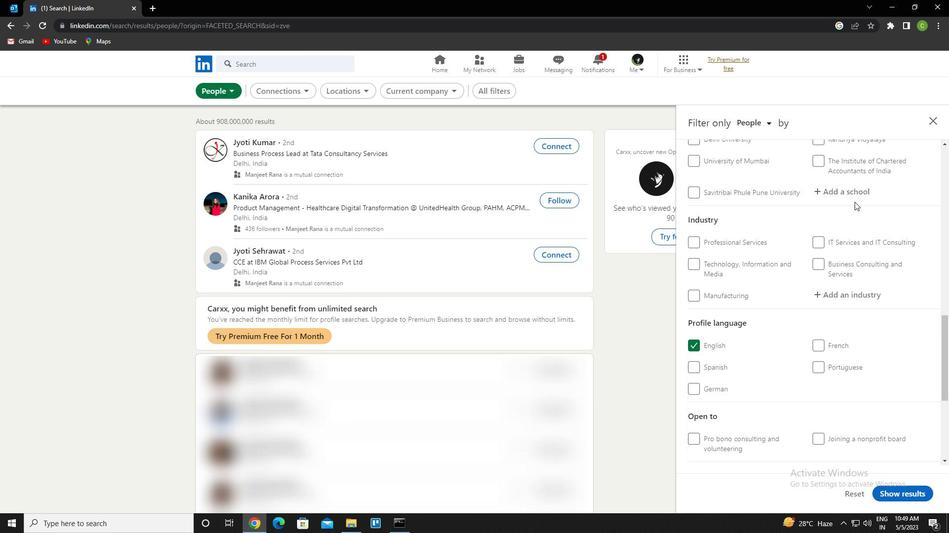 
Action: Mouse pressed left at (854, 193)
Screenshot: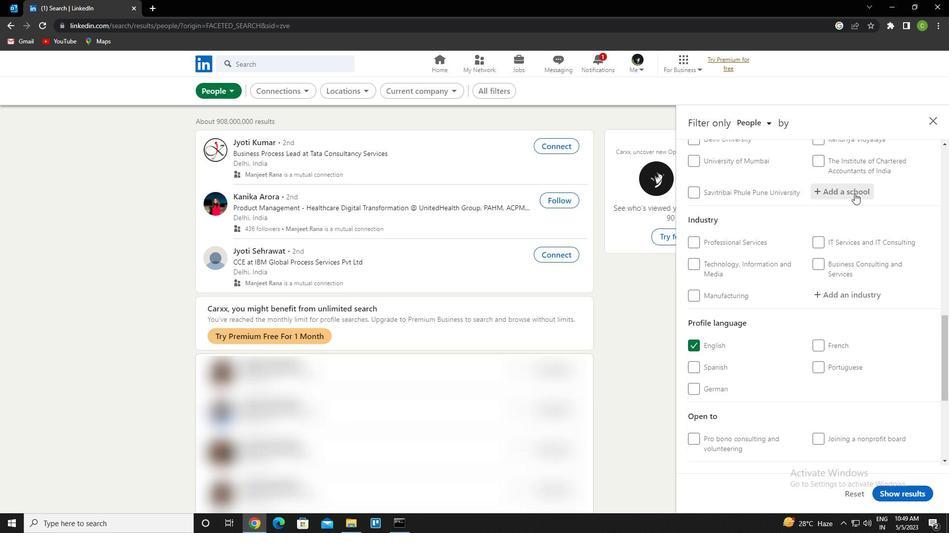 
Action: Key pressed <Key.caps_lock>kj<Key.space>s<Key.caps_lock>omaiya<Key.down><Key.enter>
Screenshot: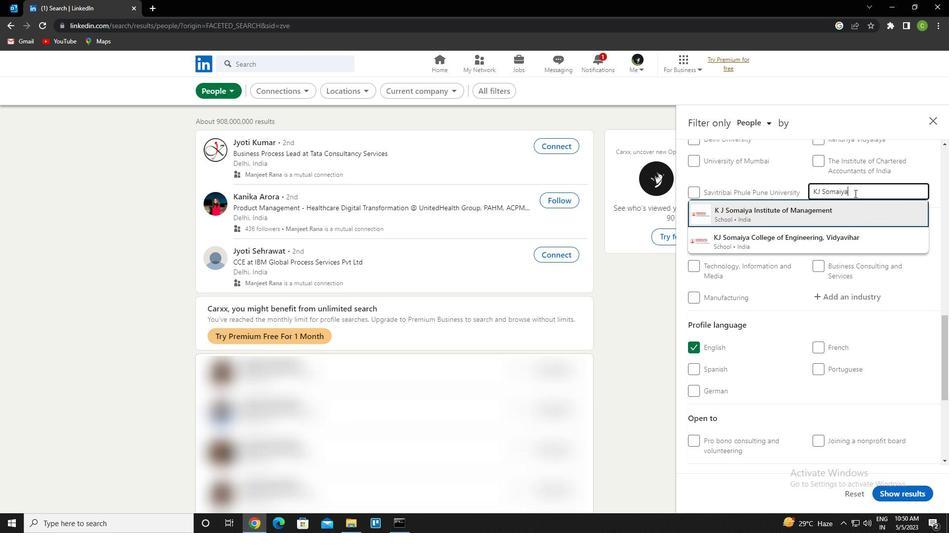 
Action: Mouse scrolled (854, 193) with delta (0, 0)
Screenshot: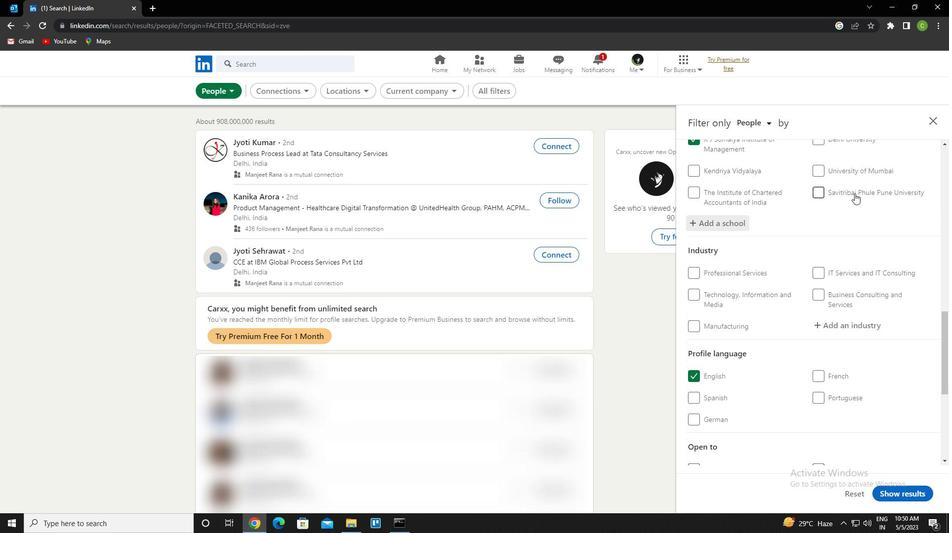 
Action: Mouse scrolled (854, 193) with delta (0, 0)
Screenshot: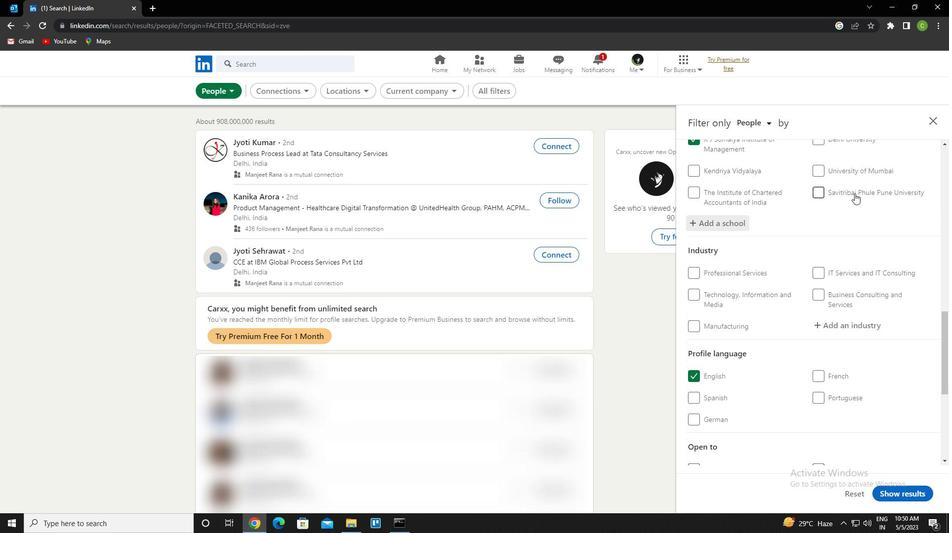 
Action: Mouse scrolled (854, 193) with delta (0, 0)
Screenshot: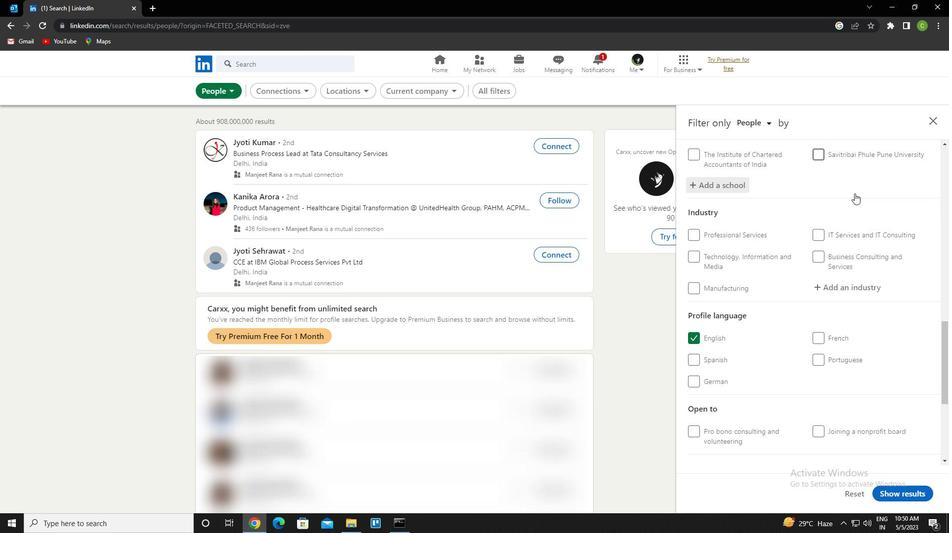 
Action: Mouse moved to (851, 201)
Screenshot: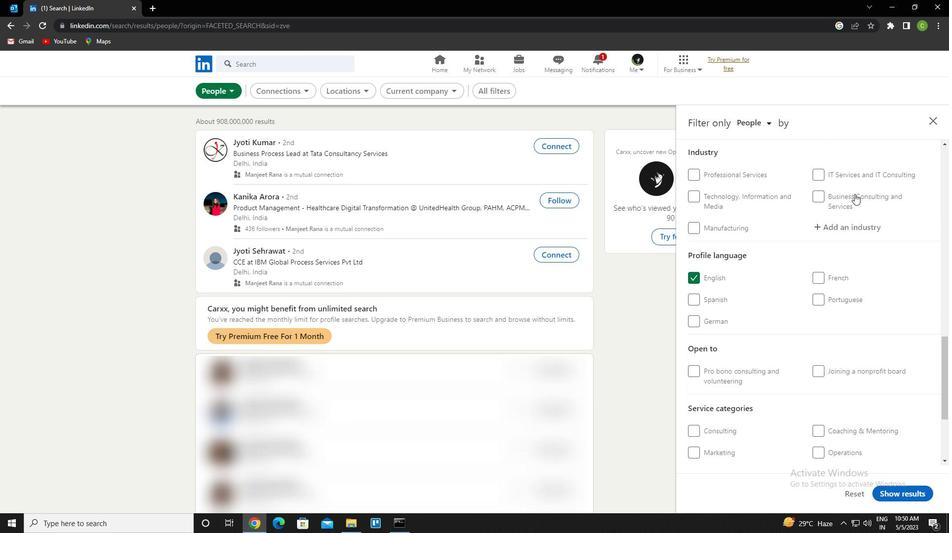 
Action: Mouse scrolled (851, 201) with delta (0, 0)
Screenshot: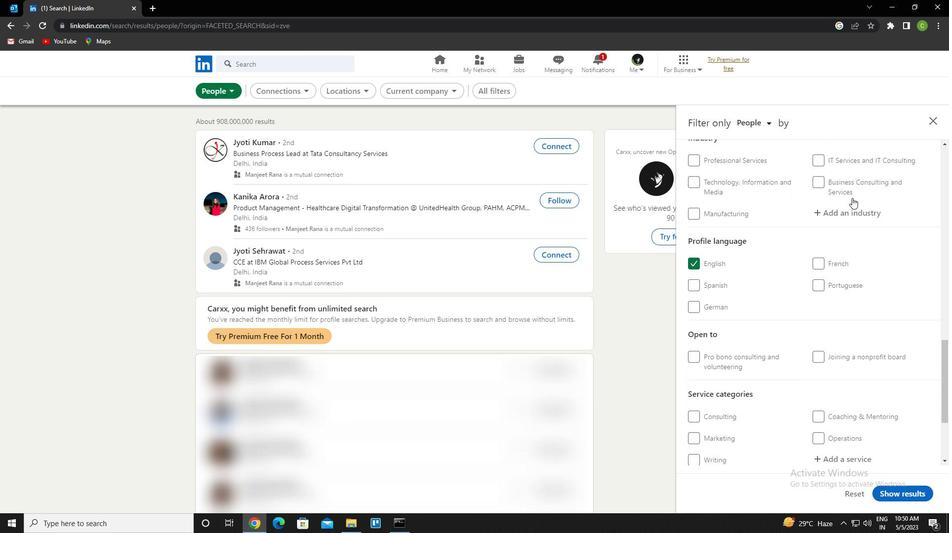 
Action: Mouse moved to (851, 202)
Screenshot: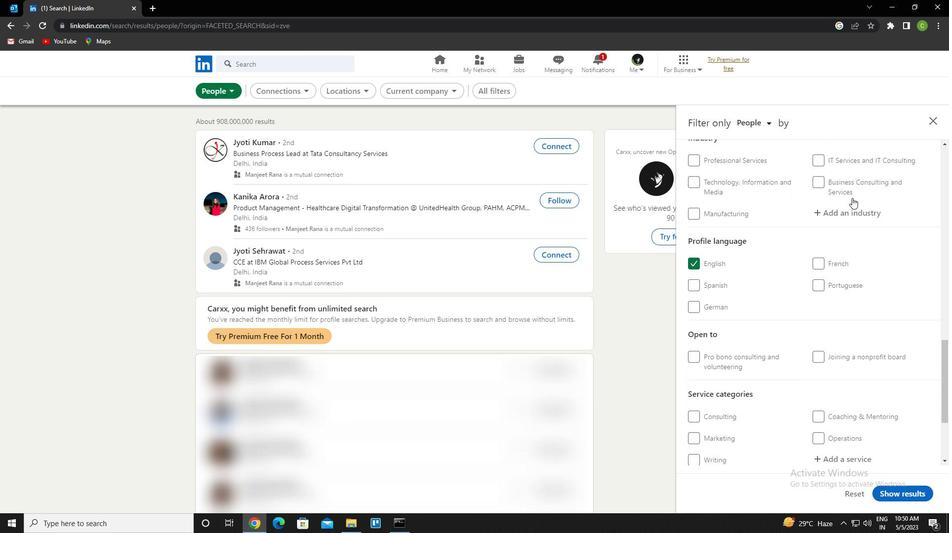 
Action: Mouse scrolled (851, 202) with delta (0, 0)
Screenshot: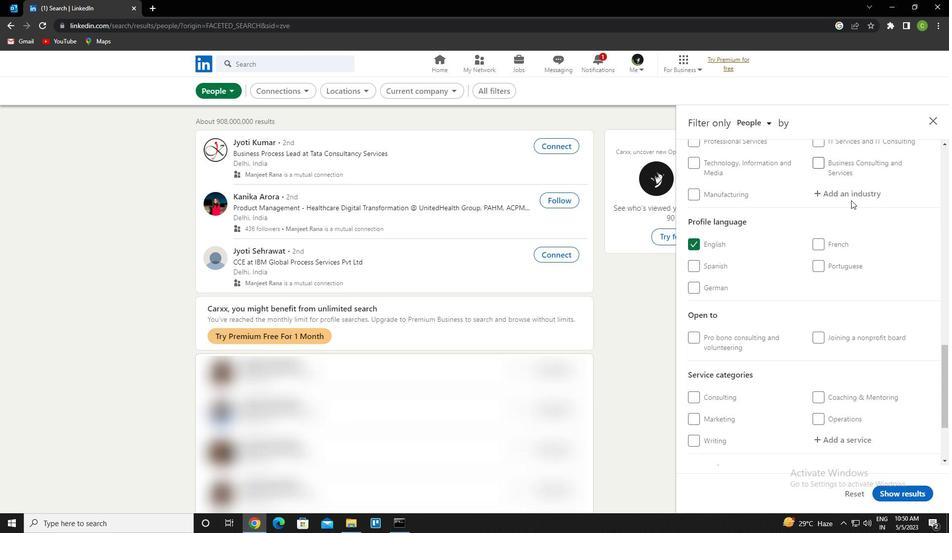 
Action: Mouse moved to (848, 286)
Screenshot: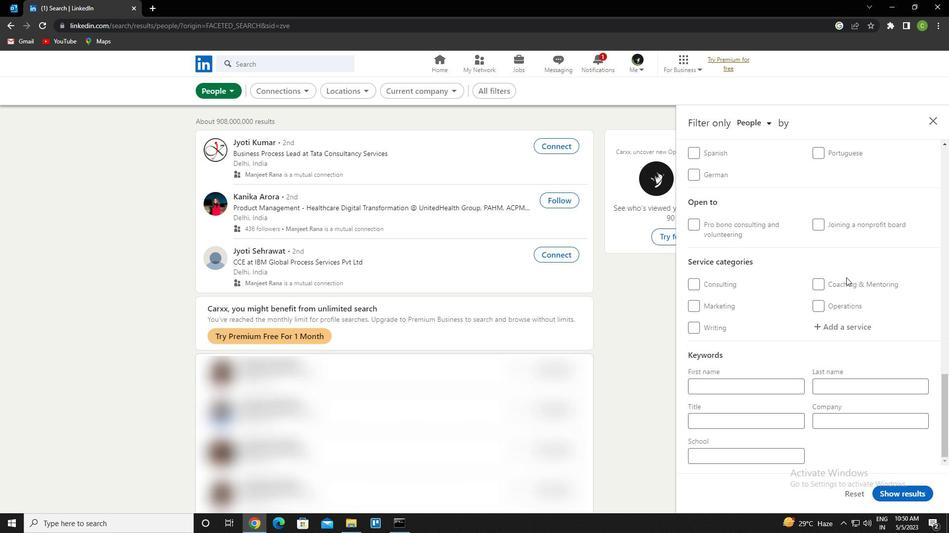 
Action: Mouse scrolled (848, 285) with delta (0, 0)
Screenshot: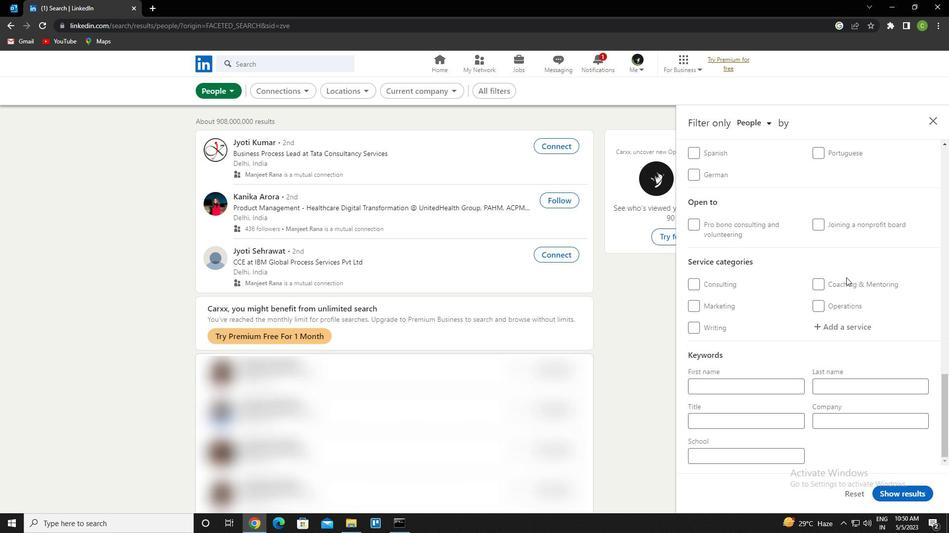 
Action: Mouse moved to (842, 265)
Screenshot: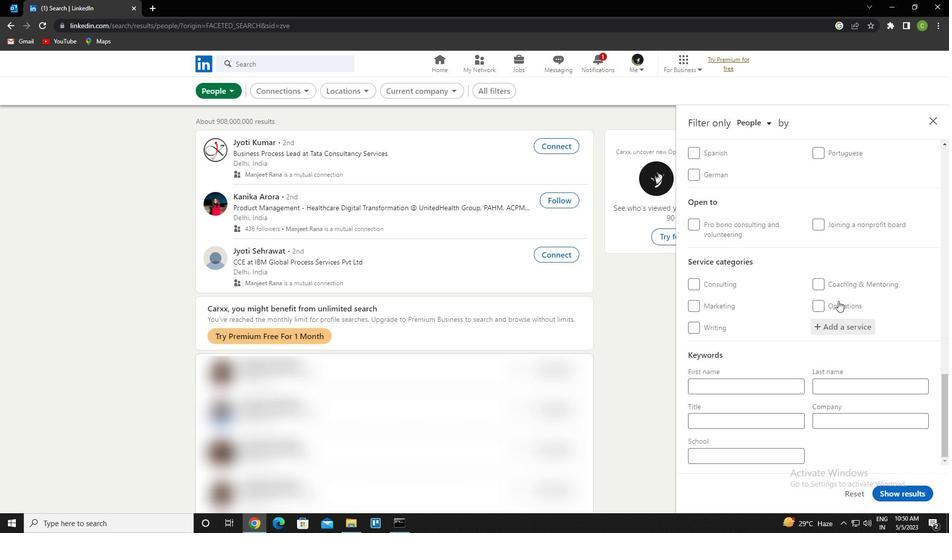 
Action: Mouse scrolled (842, 266) with delta (0, 0)
Screenshot: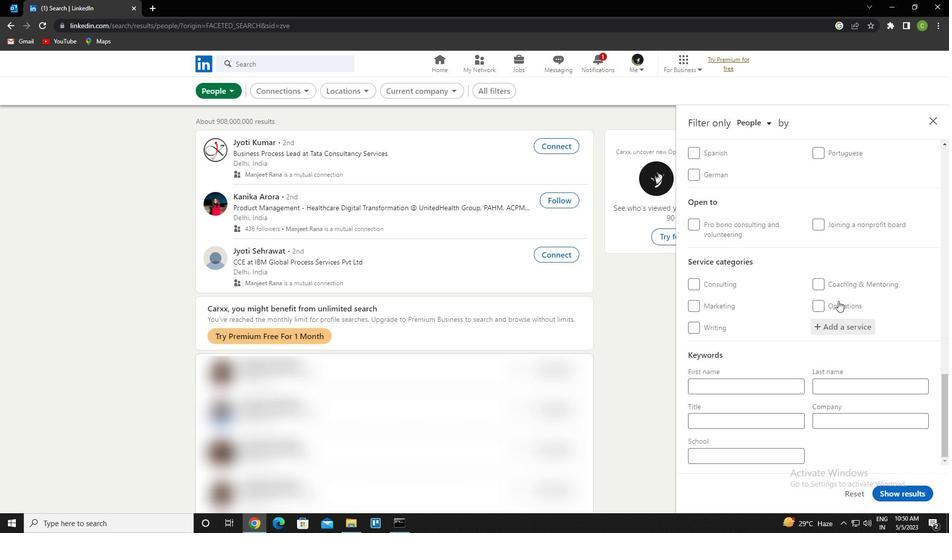 
Action: Mouse scrolled (842, 266) with delta (0, 0)
Screenshot: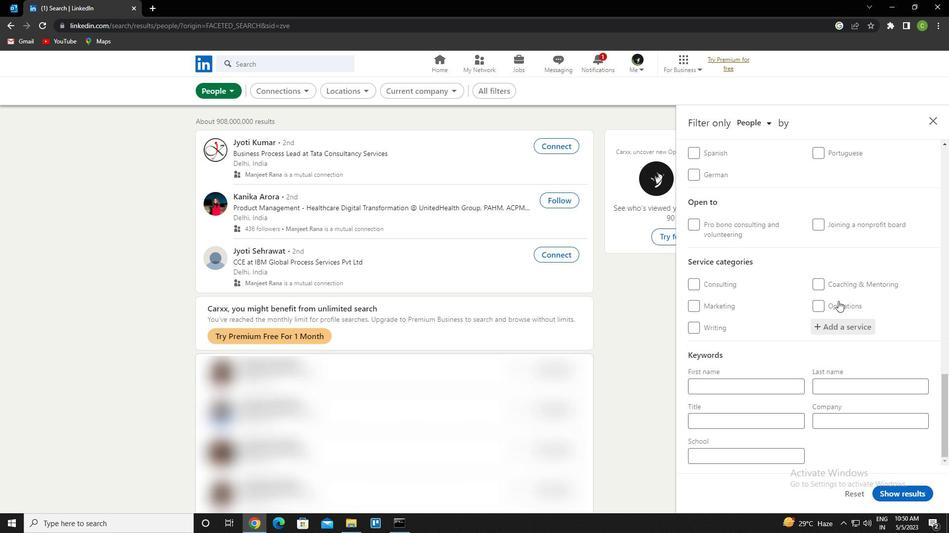 
Action: Mouse scrolled (842, 266) with delta (0, 0)
Screenshot: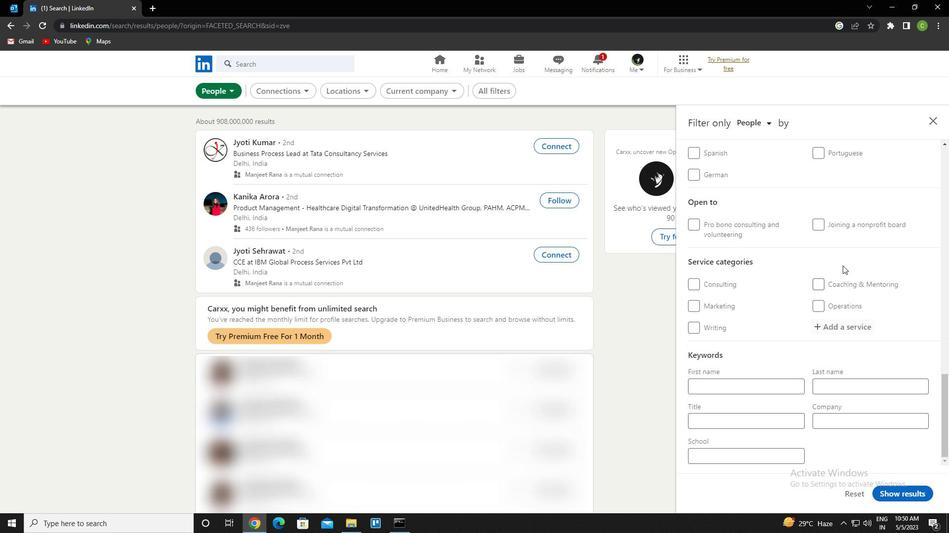 
Action: Mouse moved to (837, 228)
Screenshot: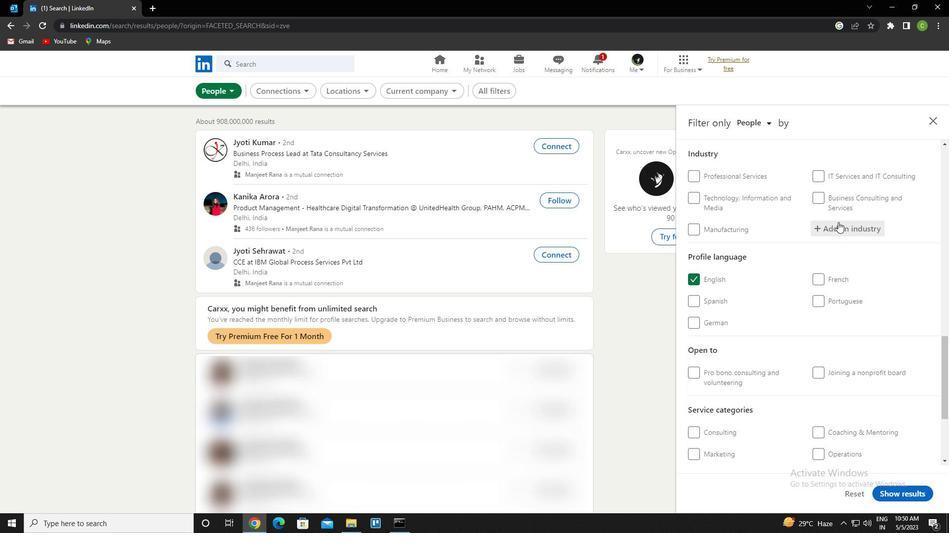 
Action: Mouse pressed left at (837, 228)
Screenshot: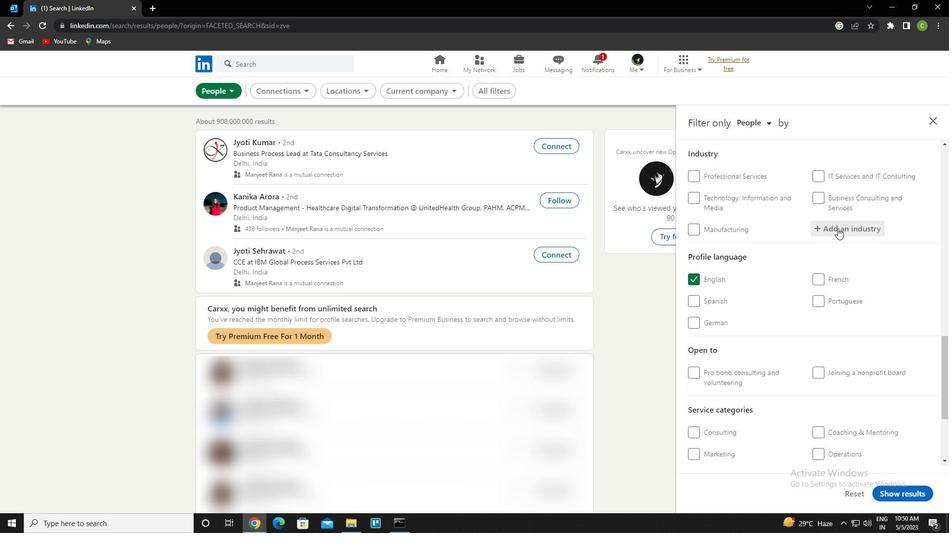 
Action: Key pressed claims<Key.down><Key.enter>
Screenshot: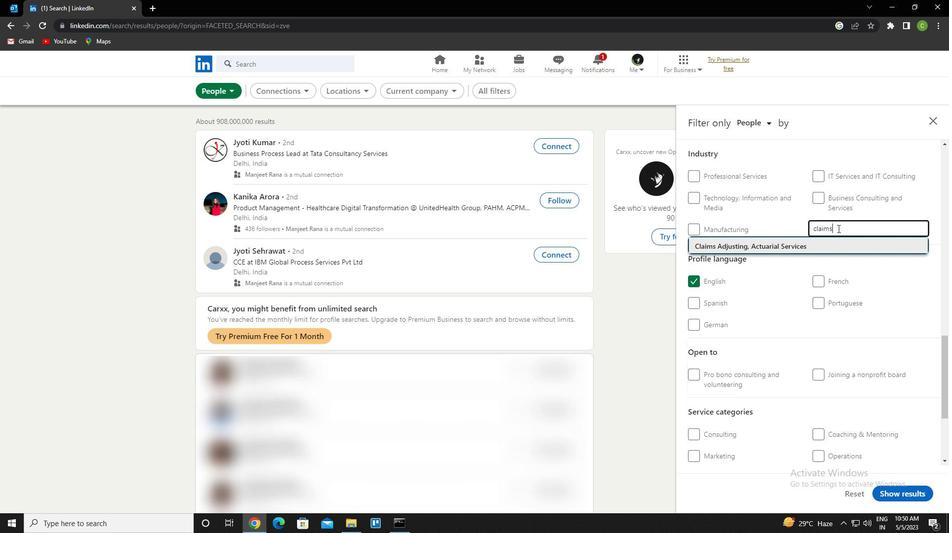 
Action: Mouse moved to (836, 227)
Screenshot: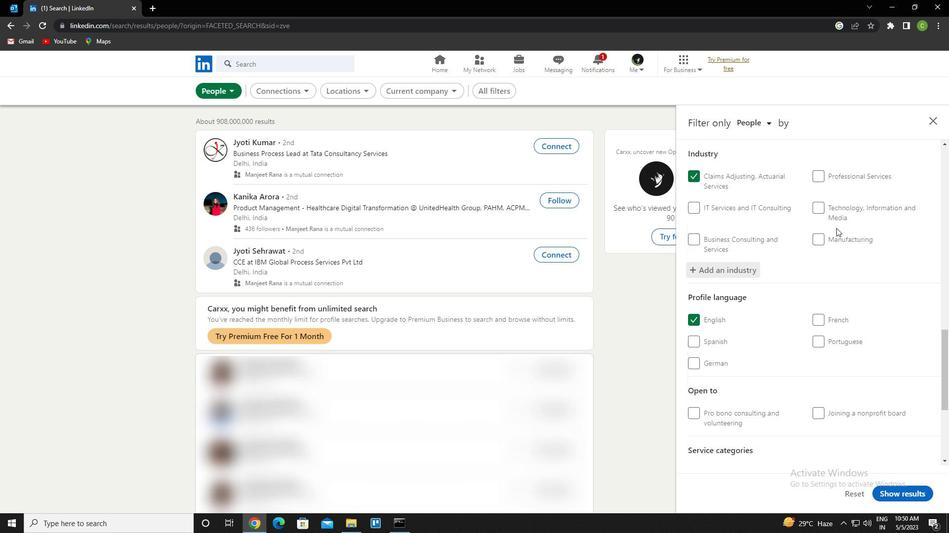 
Action: Mouse scrolled (836, 227) with delta (0, 0)
Screenshot: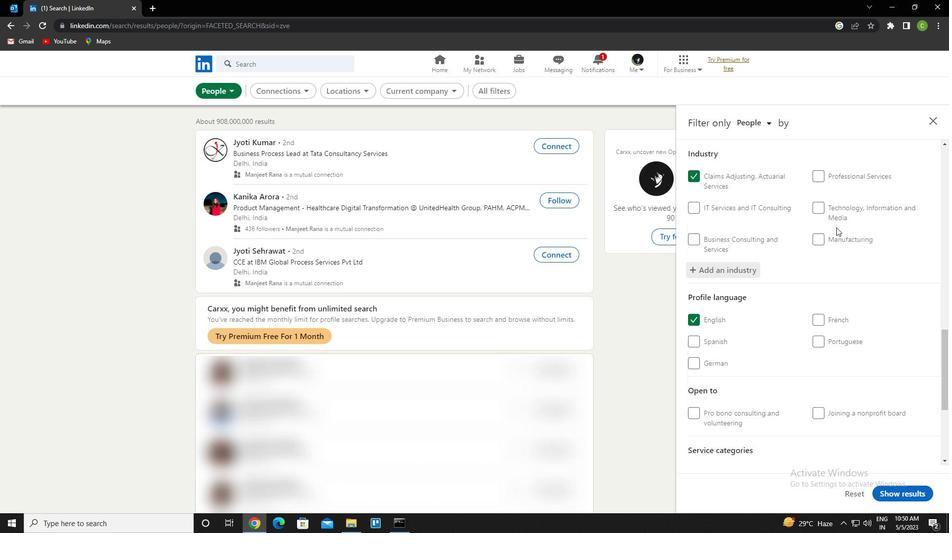 
Action: Mouse scrolled (836, 227) with delta (0, 0)
Screenshot: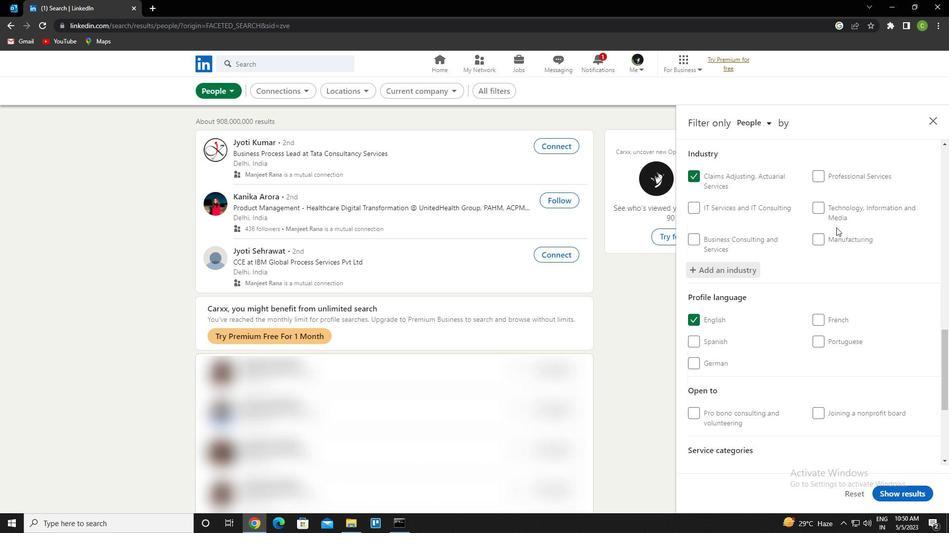 
Action: Mouse moved to (831, 232)
Screenshot: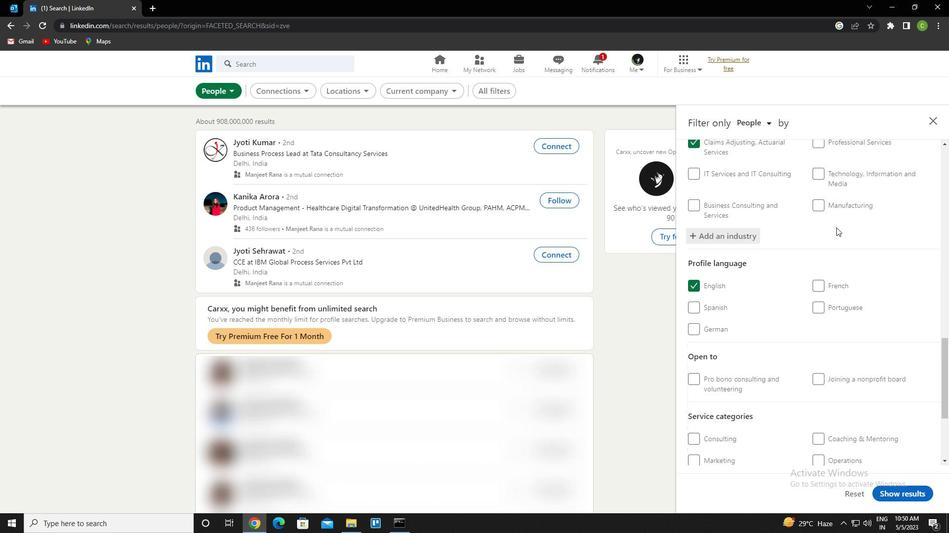 
Action: Mouse scrolled (831, 231) with delta (0, 0)
Screenshot: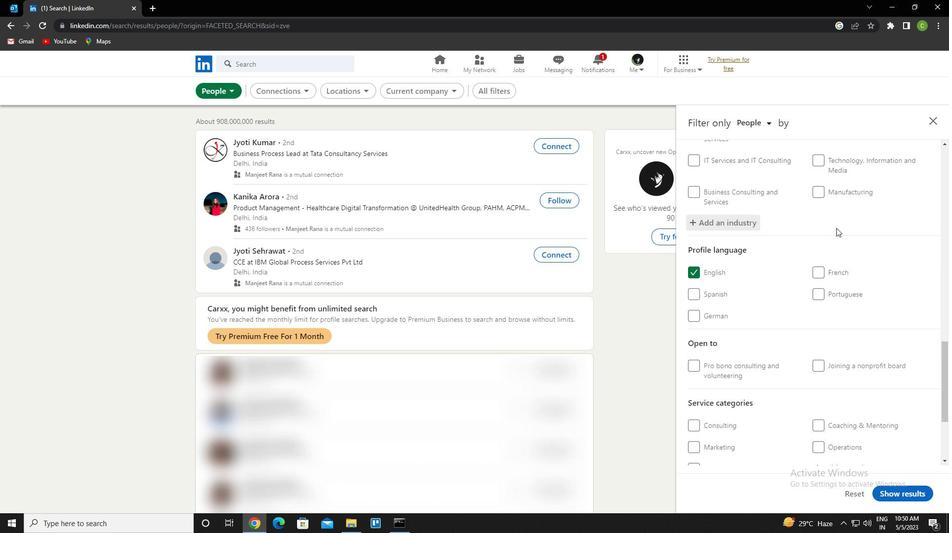 
Action: Mouse moved to (822, 235)
Screenshot: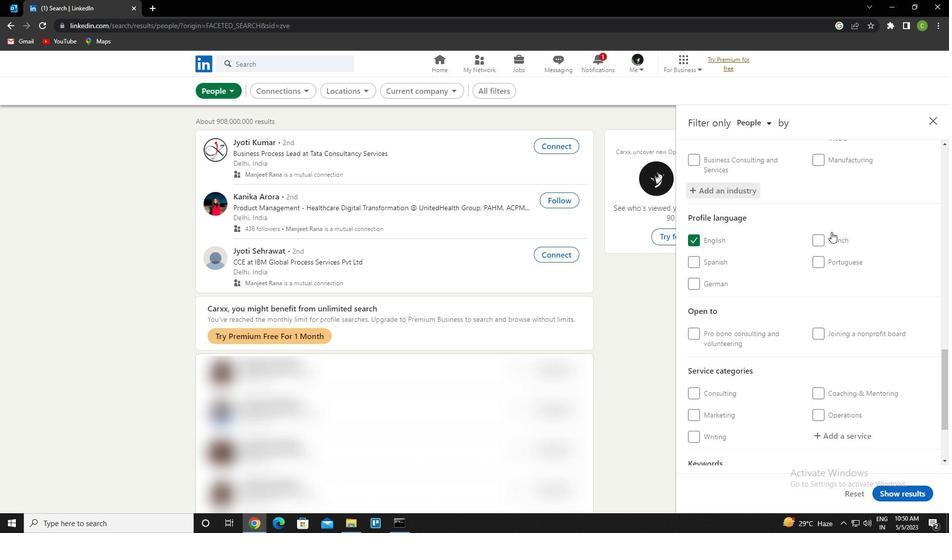 
Action: Mouse scrolled (822, 235) with delta (0, 0)
Screenshot: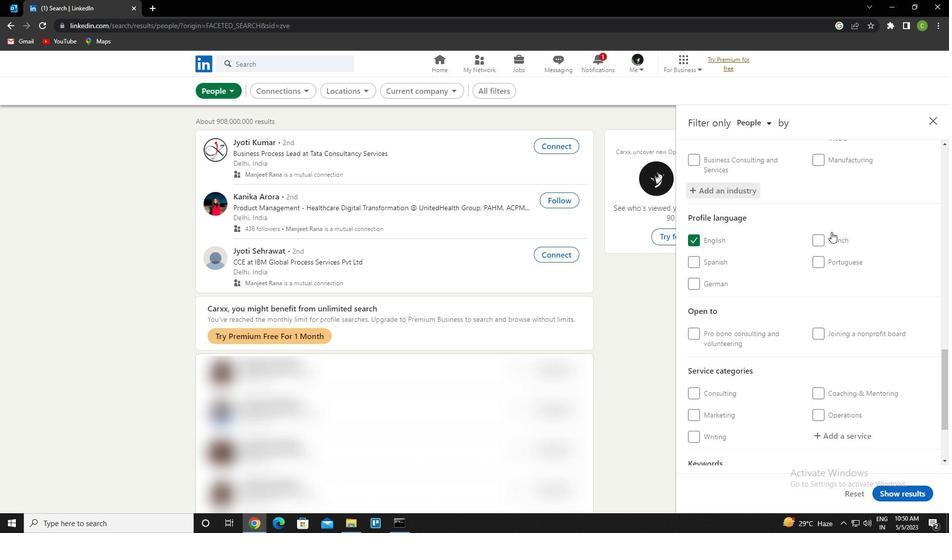 
Action: Mouse moved to (821, 237)
Screenshot: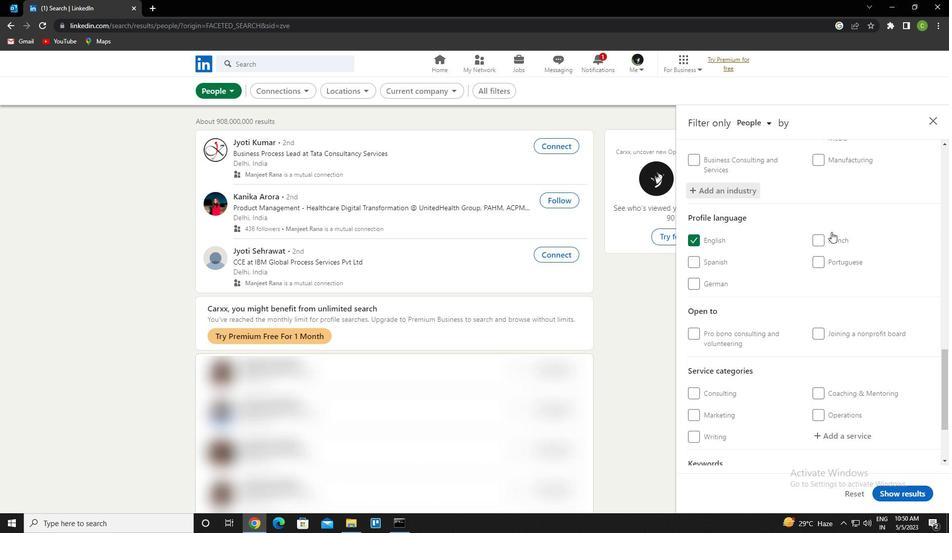 
Action: Mouse scrolled (821, 236) with delta (0, 0)
Screenshot: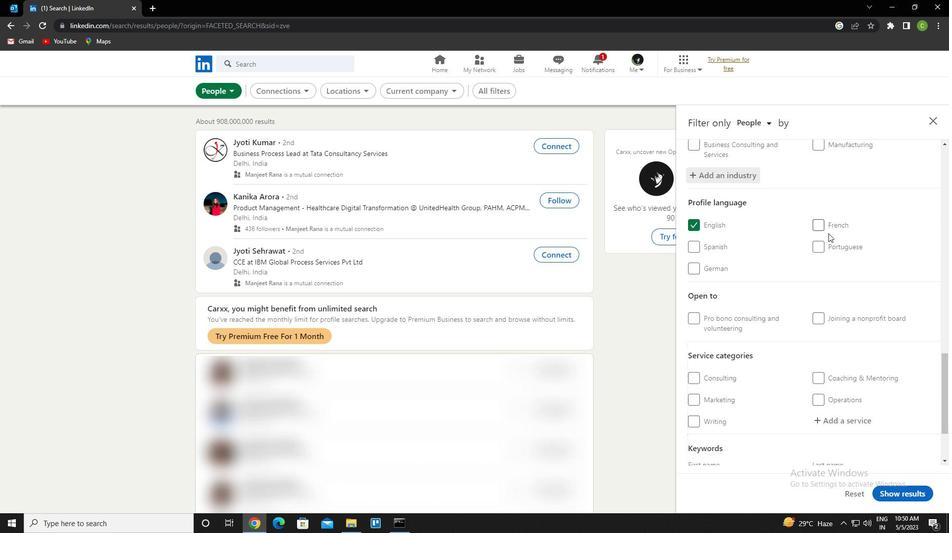 
Action: Mouse moved to (843, 326)
Screenshot: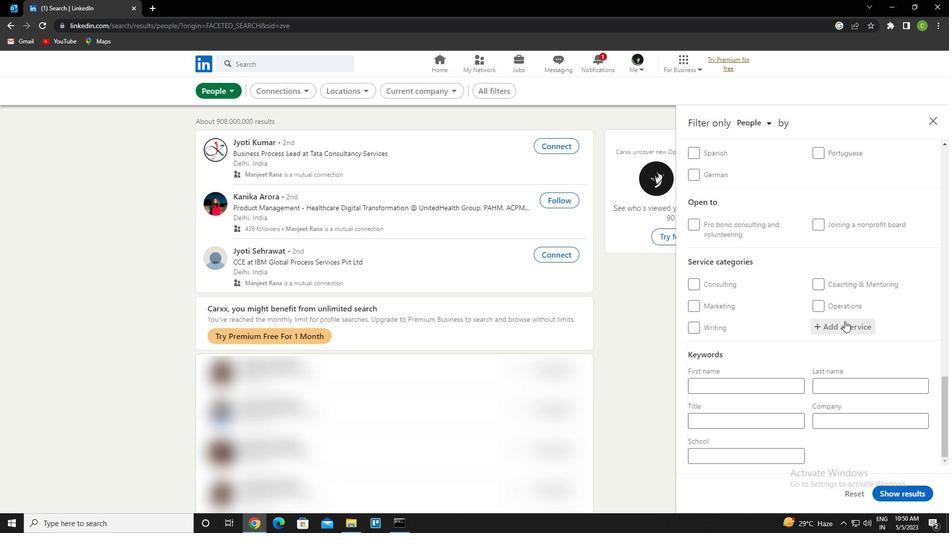 
Action: Mouse pressed left at (843, 326)
Screenshot: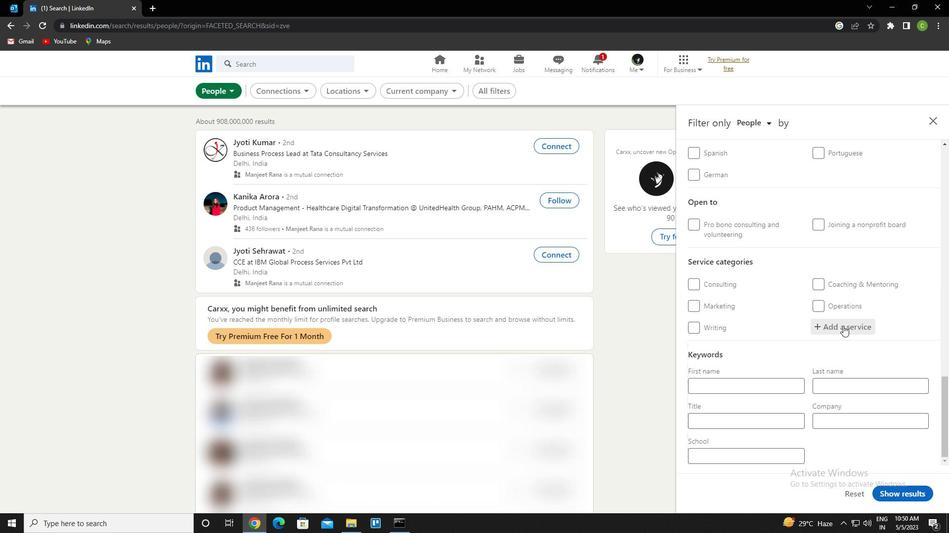 
Action: Mouse moved to (849, 322)
Screenshot: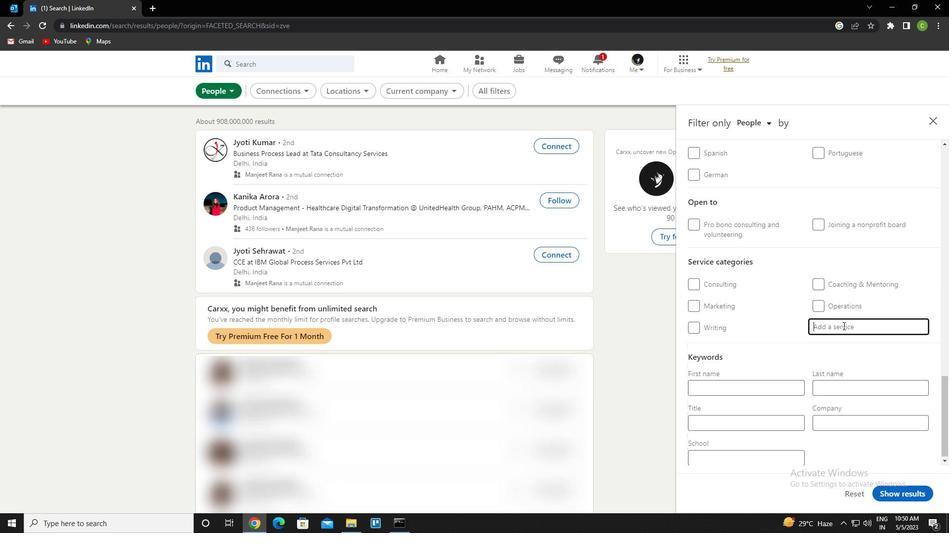 
Action: Key pressed <Key.caps_lock>ux<Key.down><Key.shift_r><Key.enter>
Screenshot: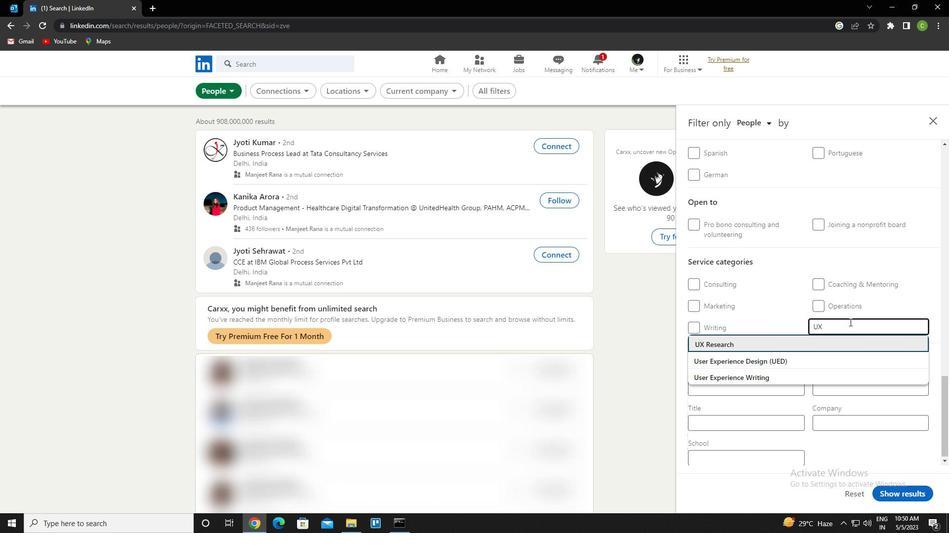 
Action: Mouse moved to (850, 321)
Screenshot: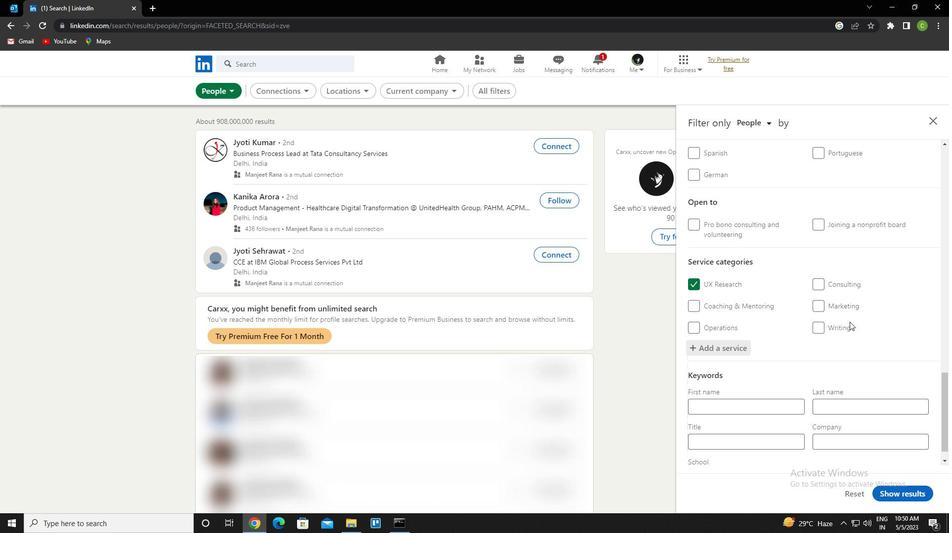 
Action: Mouse scrolled (850, 321) with delta (0, 0)
Screenshot: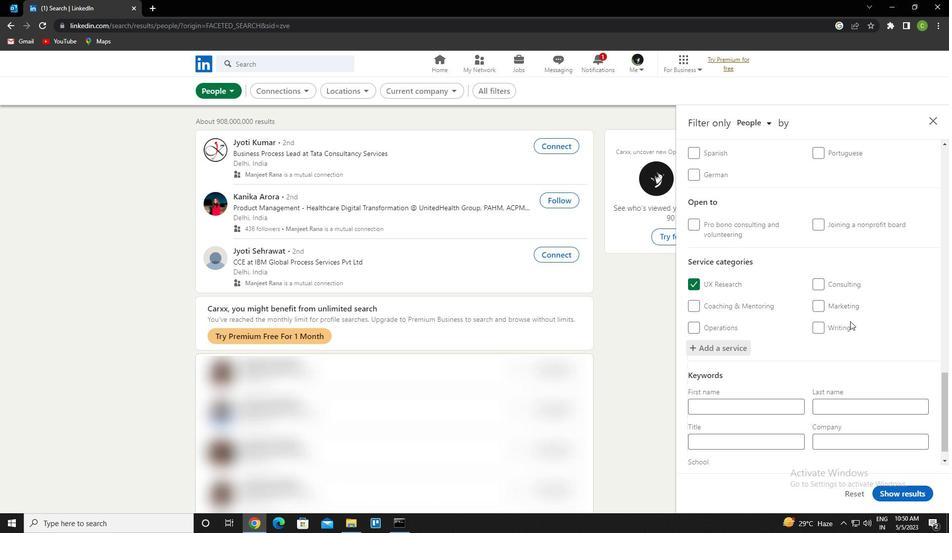 
Action: Mouse moved to (845, 339)
Screenshot: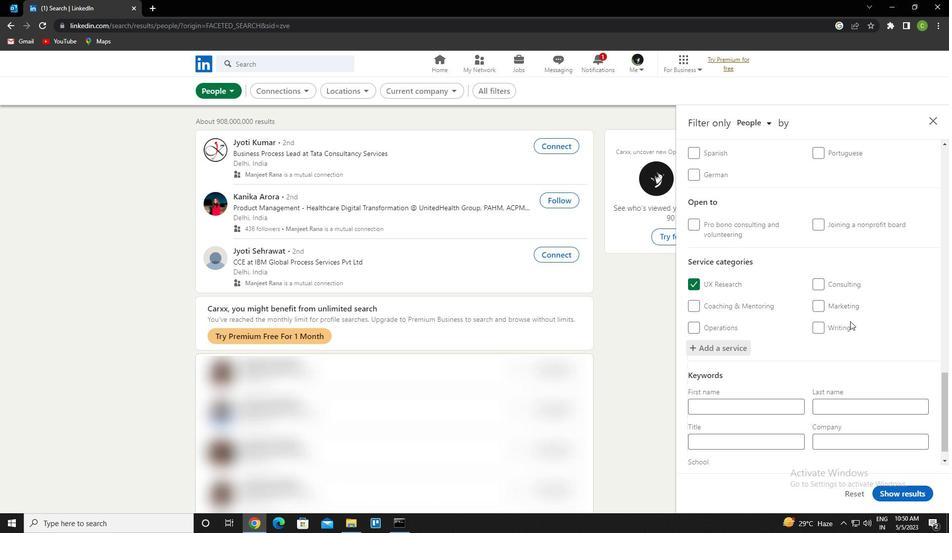 
Action: Mouse scrolled (845, 339) with delta (0, 0)
Screenshot: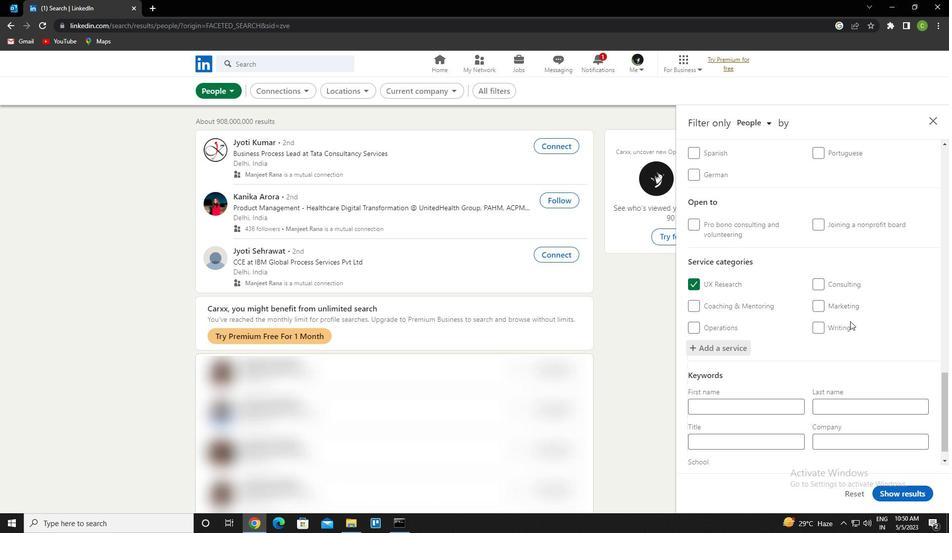 
Action: Mouse moved to (838, 344)
Screenshot: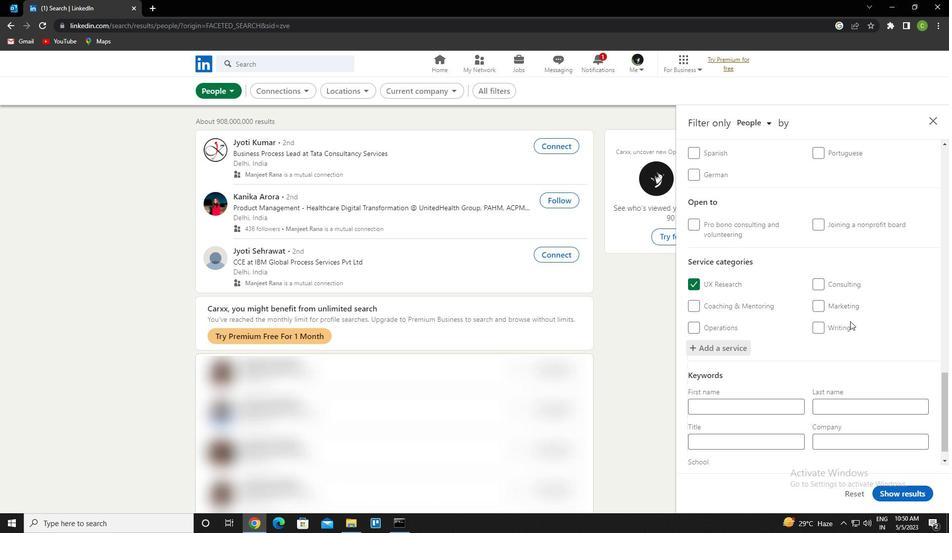 
Action: Mouse scrolled (838, 344) with delta (0, 0)
Screenshot: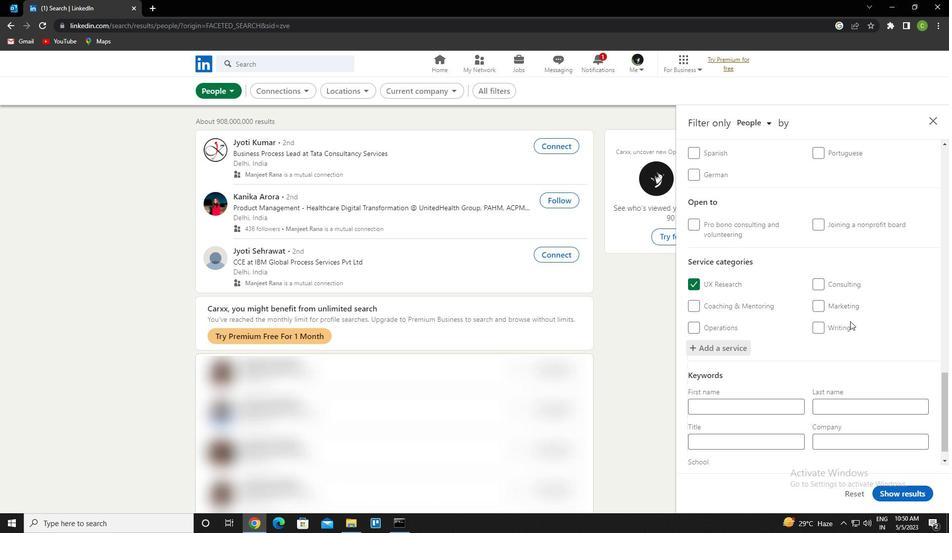 
Action: Mouse moved to (837, 345)
Screenshot: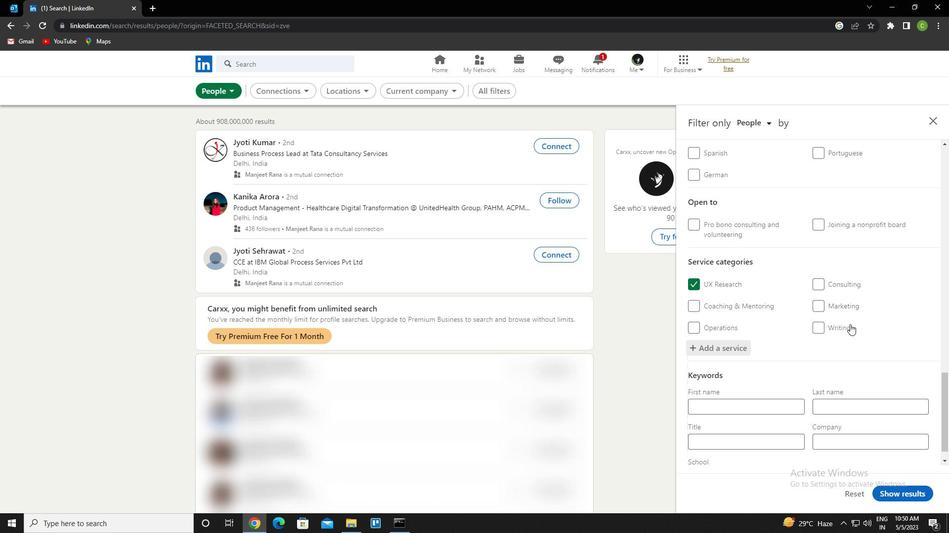 
Action: Mouse scrolled (837, 344) with delta (0, 0)
Screenshot: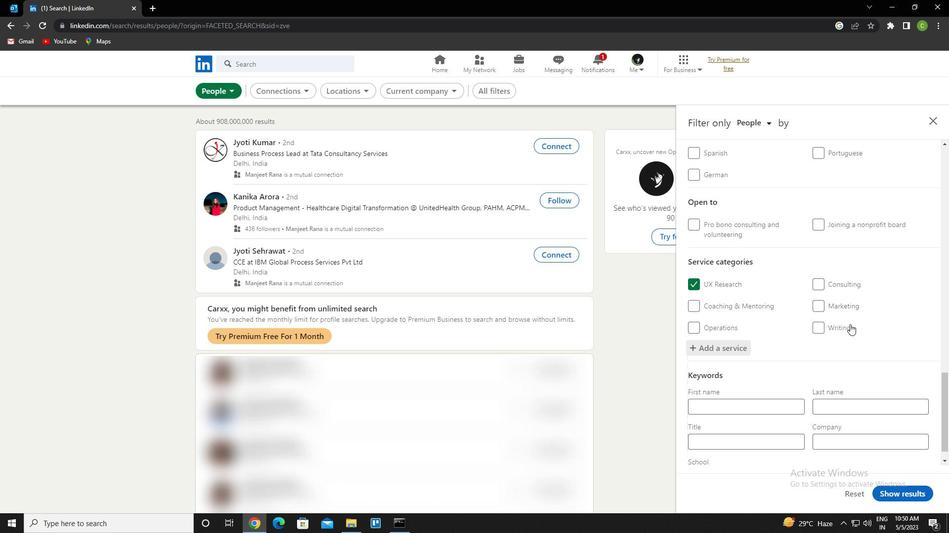 
Action: Mouse moved to (837, 350)
Screenshot: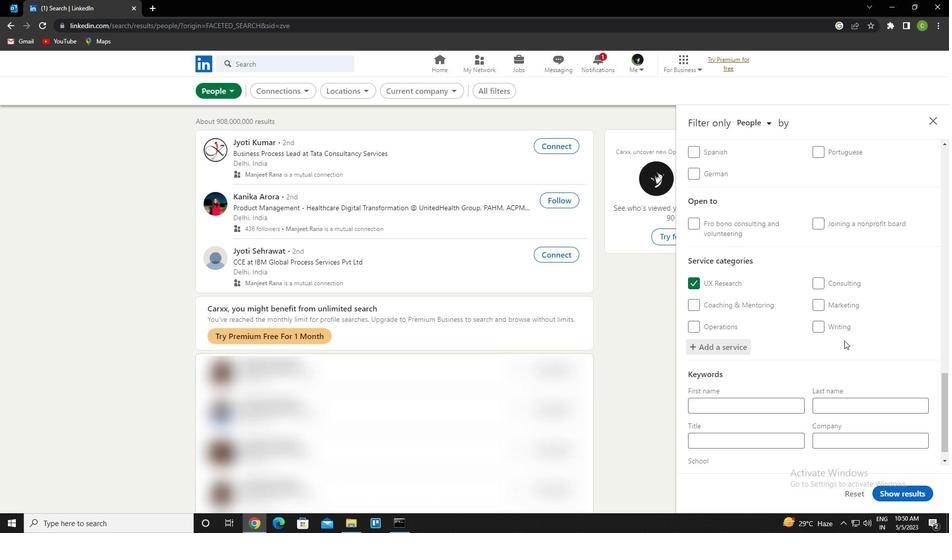 
Action: Mouse scrolled (837, 349) with delta (0, 0)
Screenshot: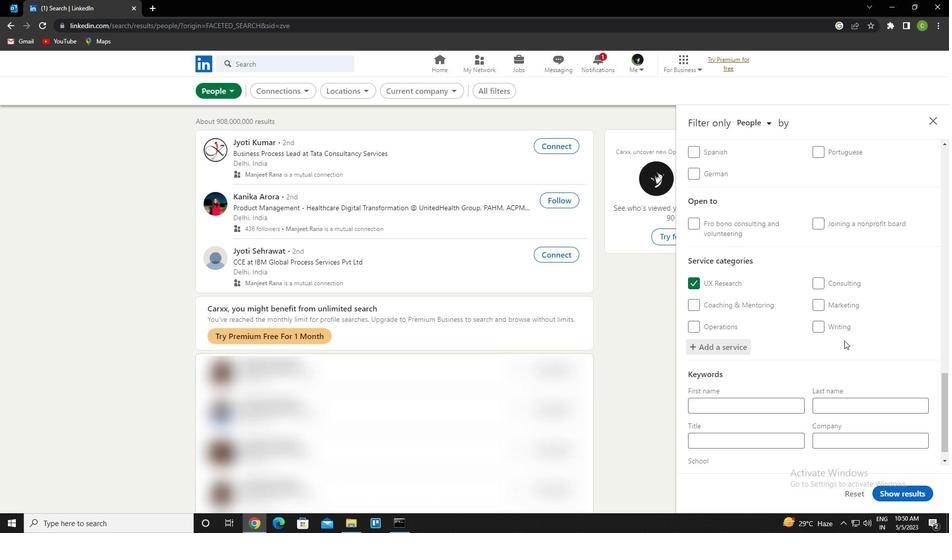 
Action: Mouse moved to (834, 356)
Screenshot: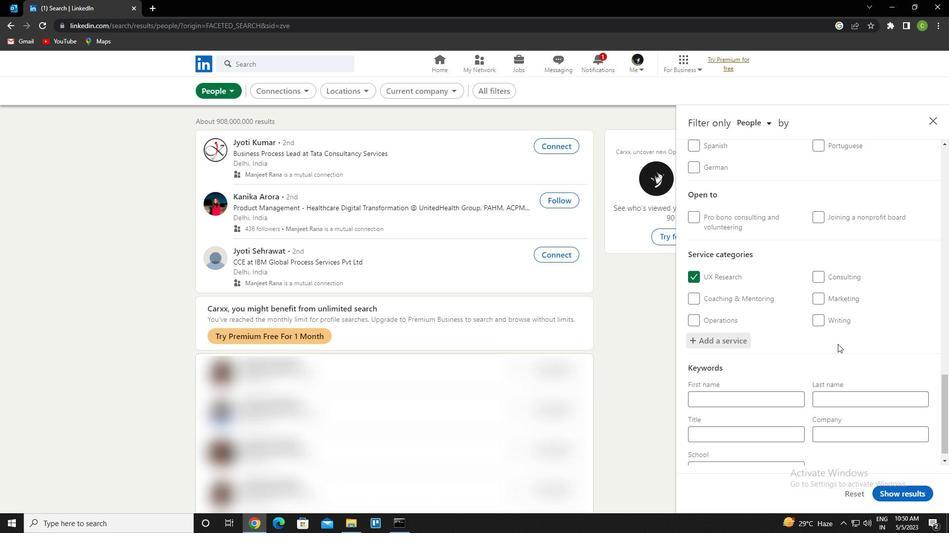 
Action: Mouse scrolled (834, 355) with delta (0, 0)
Screenshot: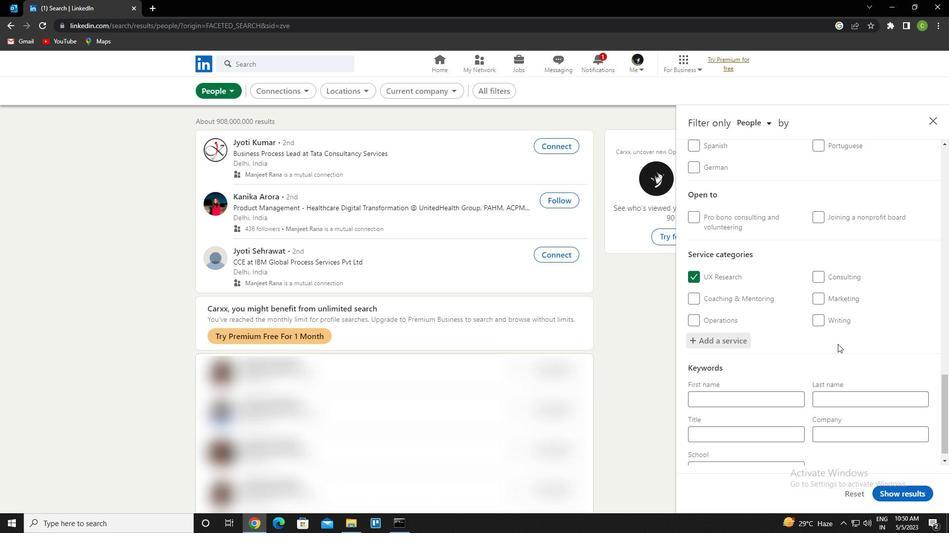 
Action: Mouse moved to (746, 415)
Screenshot: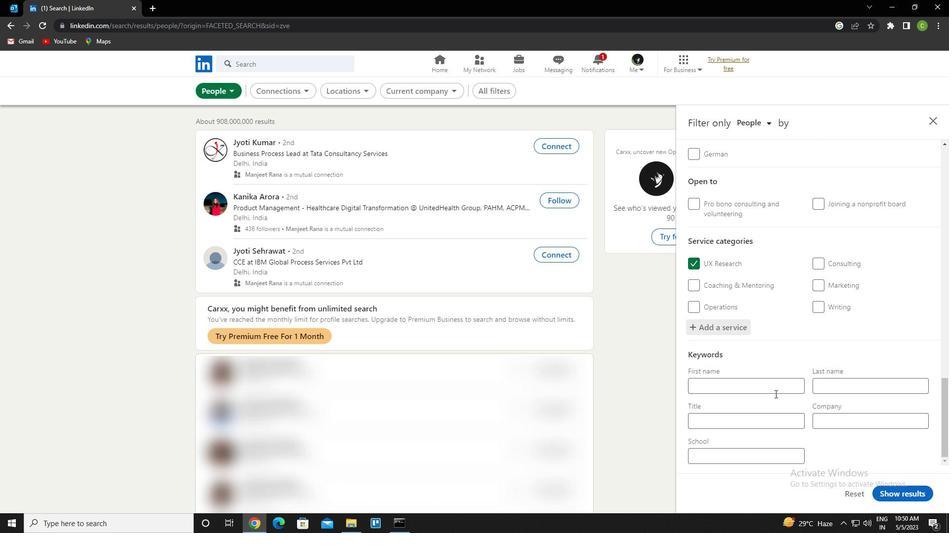 
Action: Mouse pressed left at (746, 415)
Screenshot: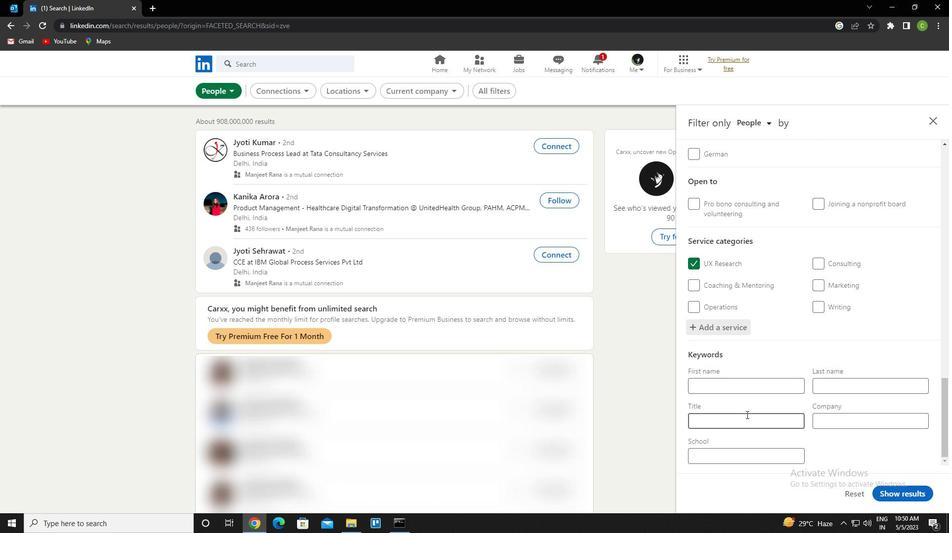 
Action: Key pressed <Key.caps_lock><Key.caps_lock>s<Key.caps_lock>pa<Key.space><Key.caps_lock>m<Key.caps_lock>anager
Screenshot: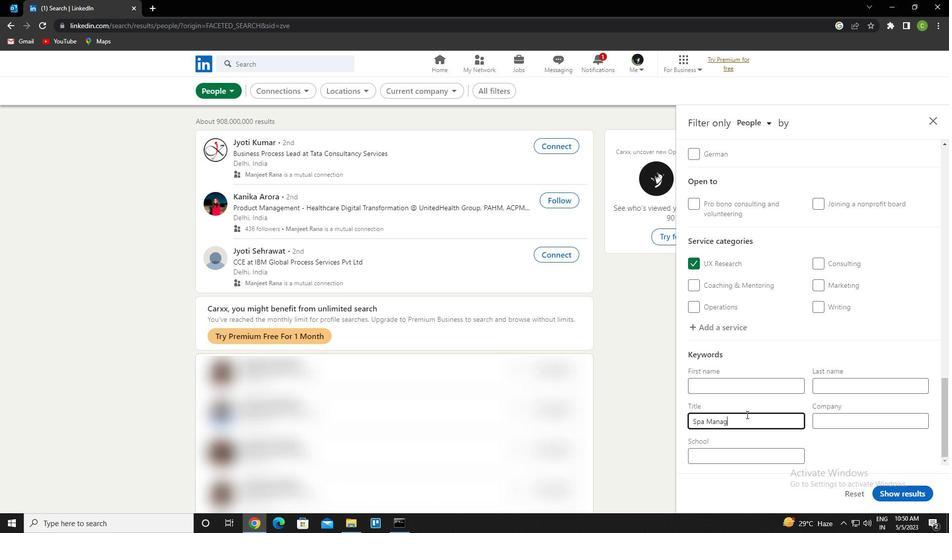 
Action: Mouse moved to (910, 496)
Screenshot: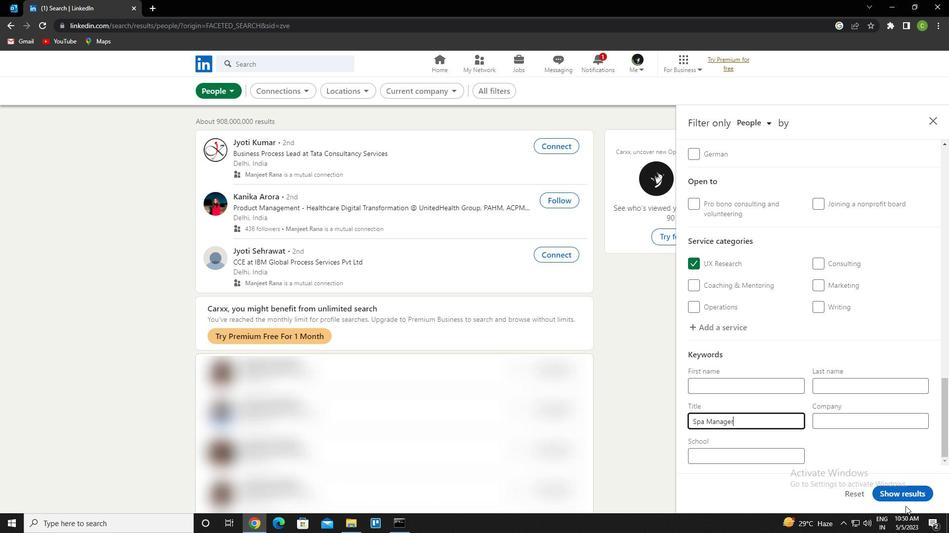 
Action: Mouse pressed left at (910, 496)
Screenshot: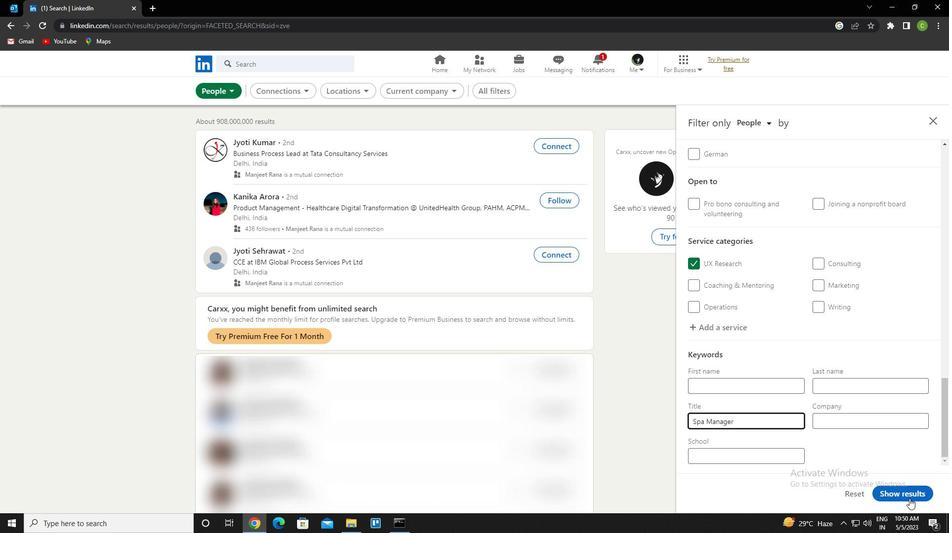 
Action: Mouse moved to (895, 476)
Screenshot: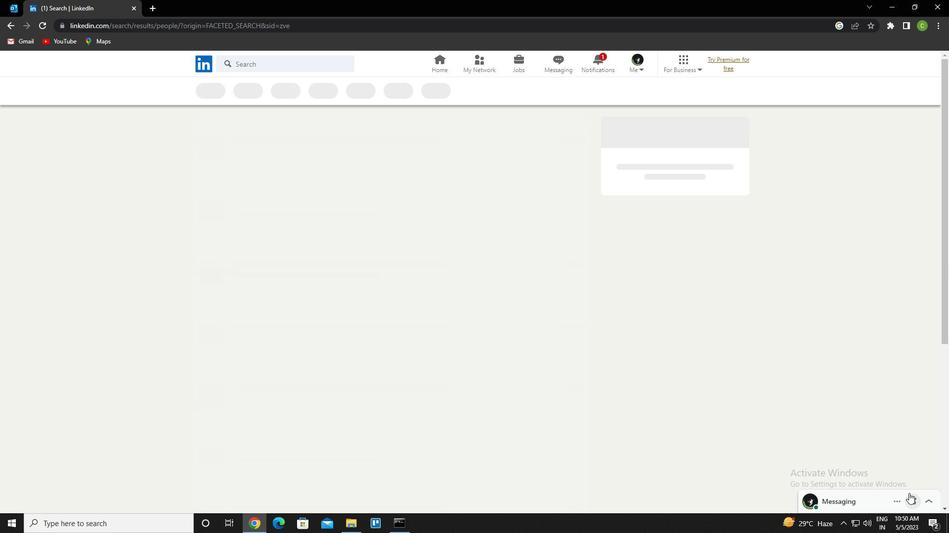 
